 Task: Look for space in Morón, Argentina from 6th June, 2023 to 8th June, 2023 for 2 adults in price range Rs.7000 to Rs.12000. Place can be private room with 1  bedroom having 2 beds and 1 bathroom. Property type can be flat. Amenities needed are: wifi, heating, . Booking option can be shelf check-in. Required host language is English.
Action: Mouse moved to (398, 92)
Screenshot: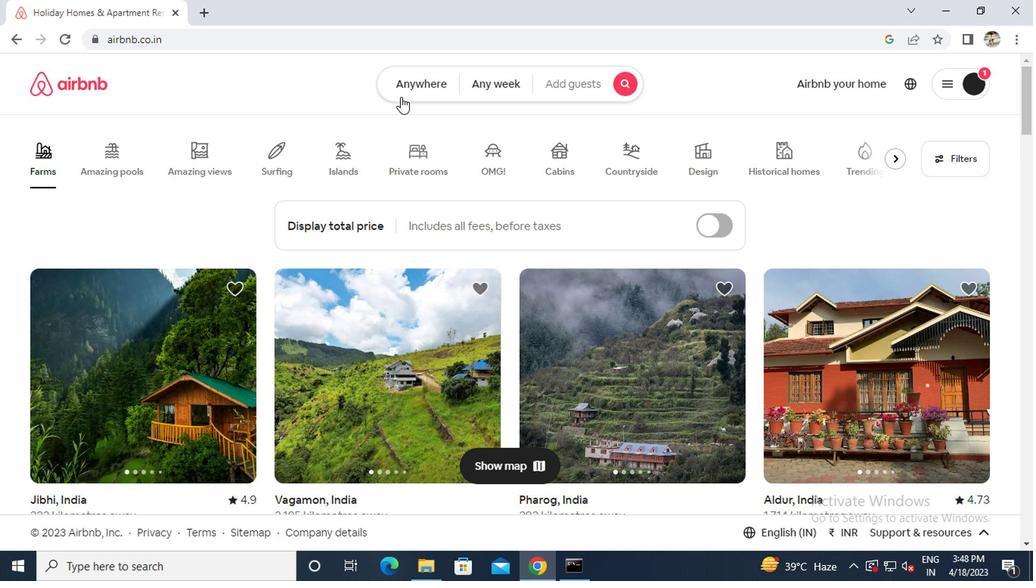 
Action: Mouse pressed left at (398, 92)
Screenshot: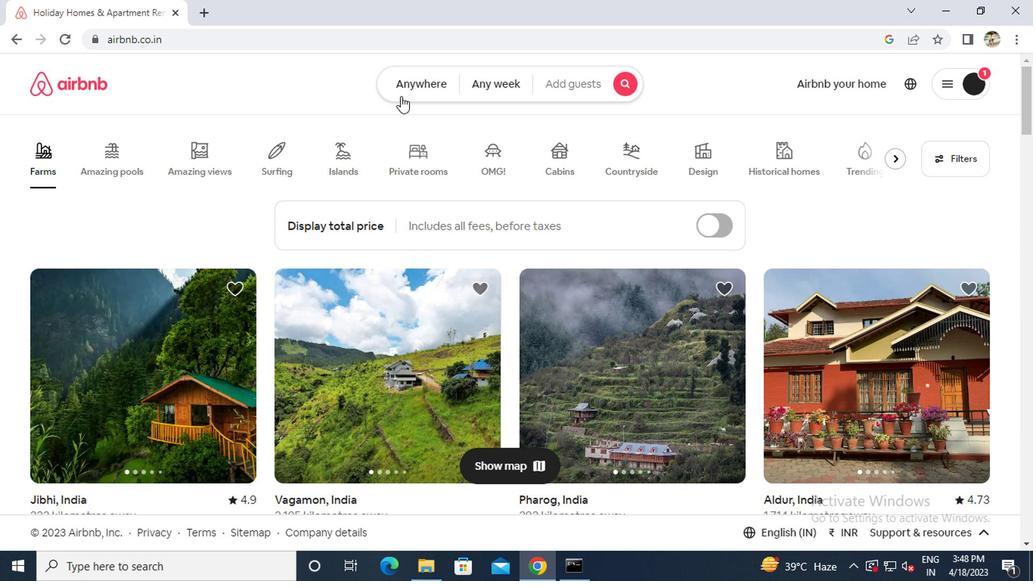 
Action: Mouse moved to (293, 143)
Screenshot: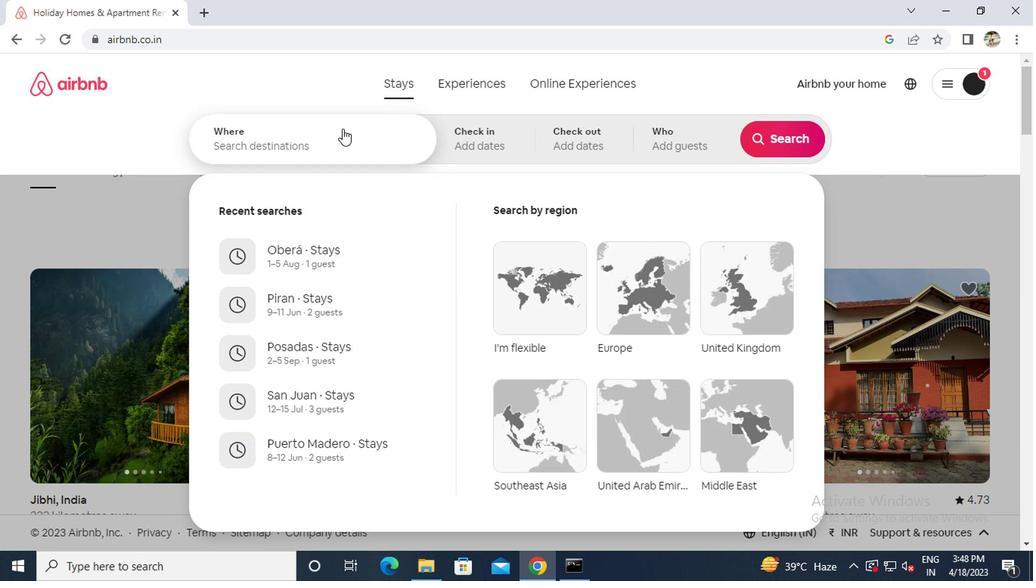 
Action: Mouse pressed left at (293, 143)
Screenshot: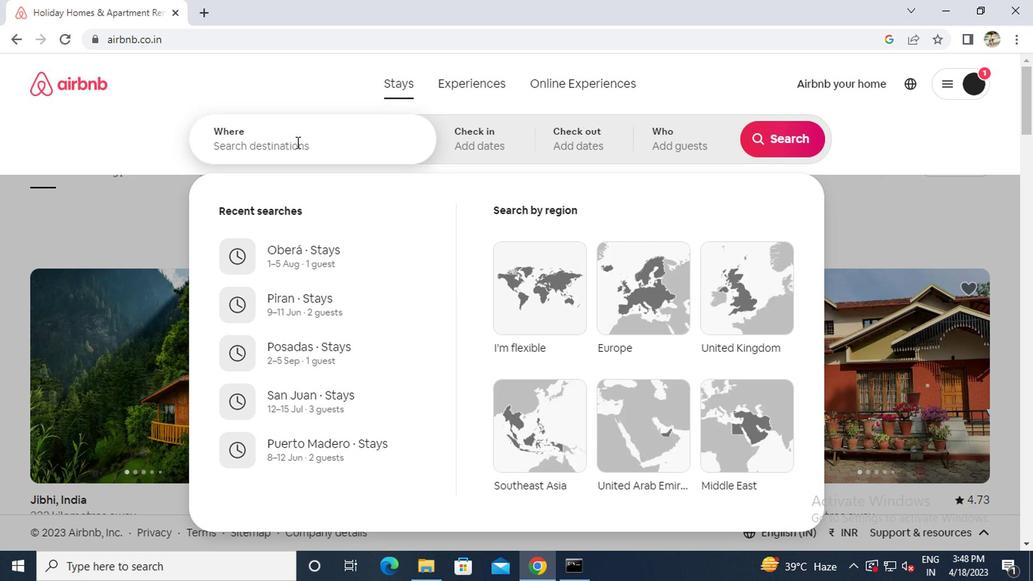 
Action: Key pressed m<Key.caps_lock>oron<Key.space>argentina
Screenshot: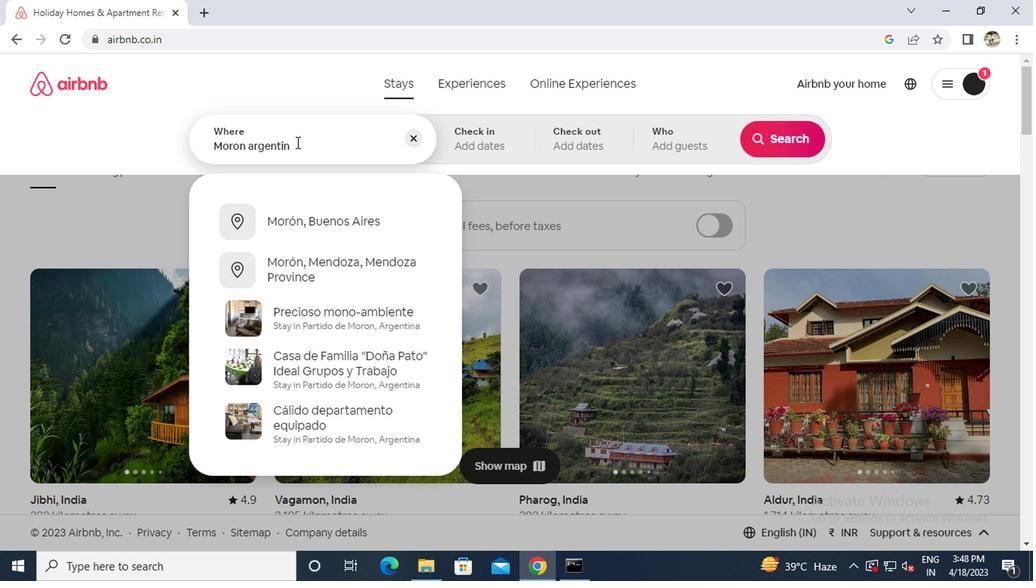 
Action: Mouse moved to (298, 224)
Screenshot: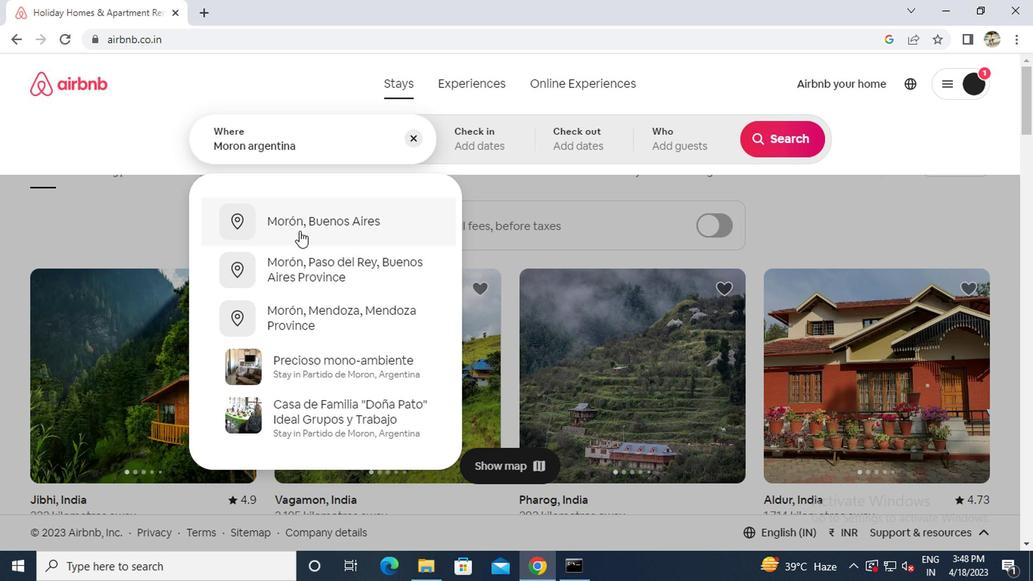 
Action: Mouse pressed left at (298, 224)
Screenshot: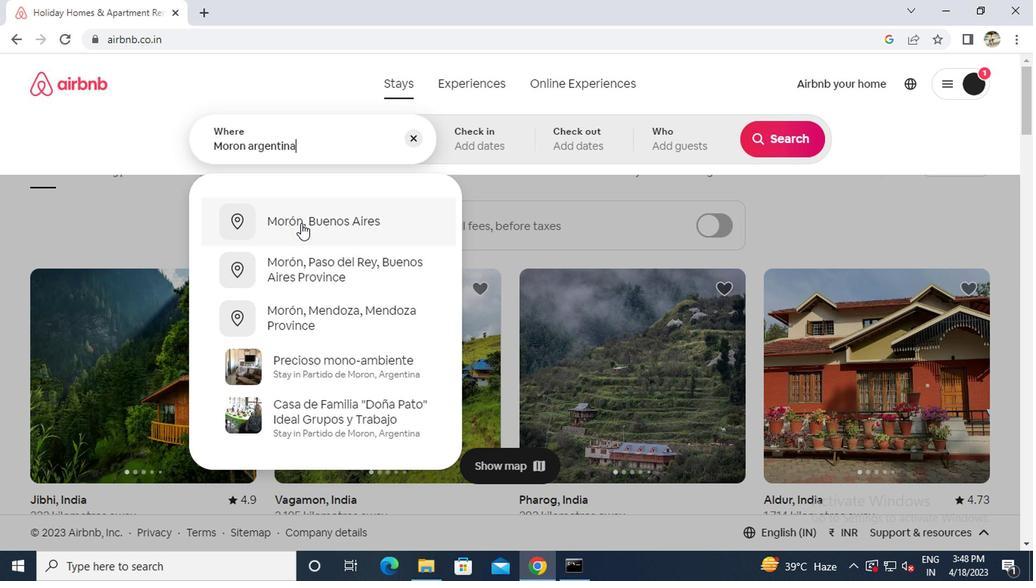 
Action: Mouse moved to (765, 261)
Screenshot: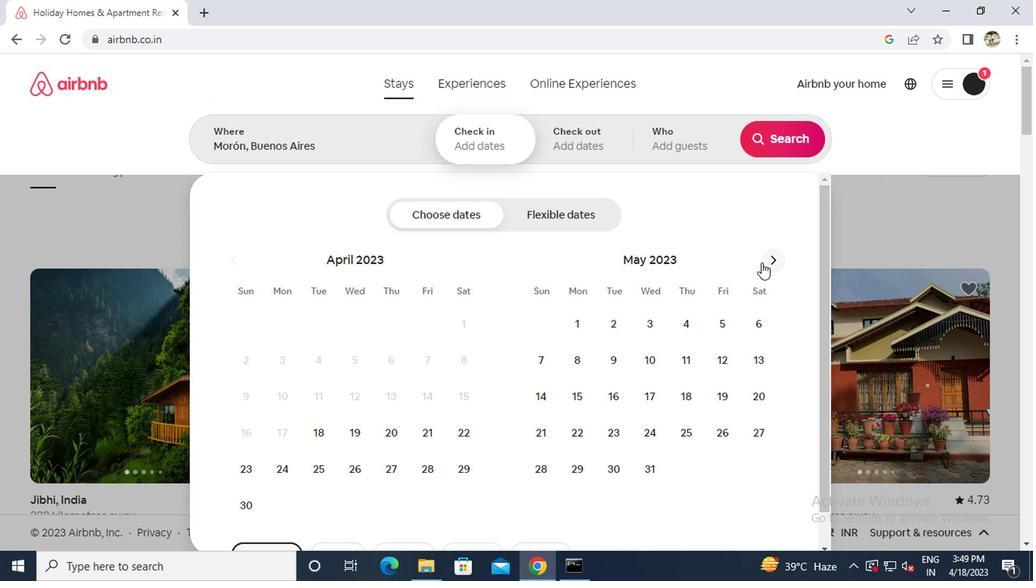 
Action: Mouse pressed left at (765, 261)
Screenshot: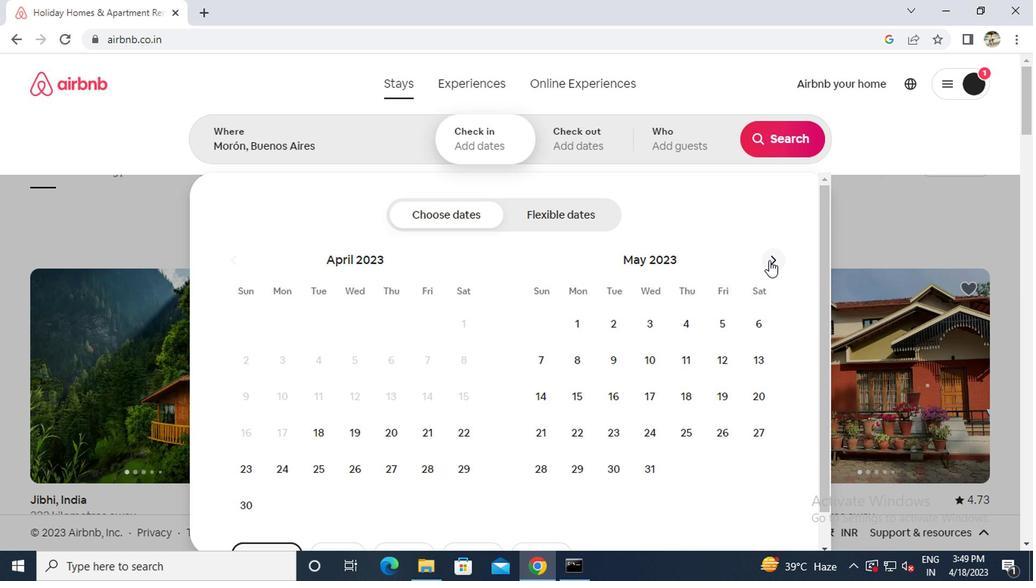 
Action: Mouse moved to (616, 366)
Screenshot: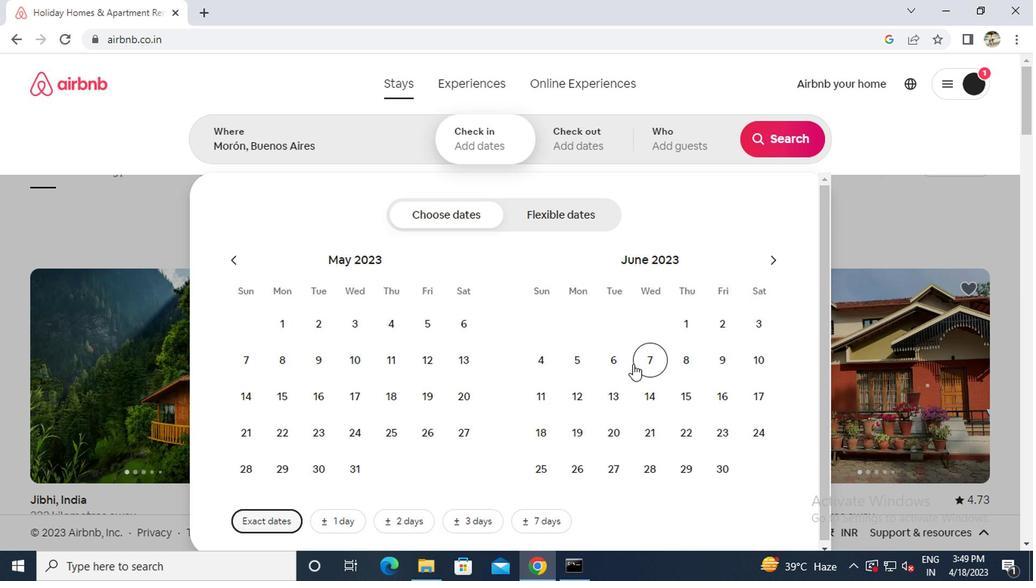 
Action: Mouse pressed left at (616, 366)
Screenshot: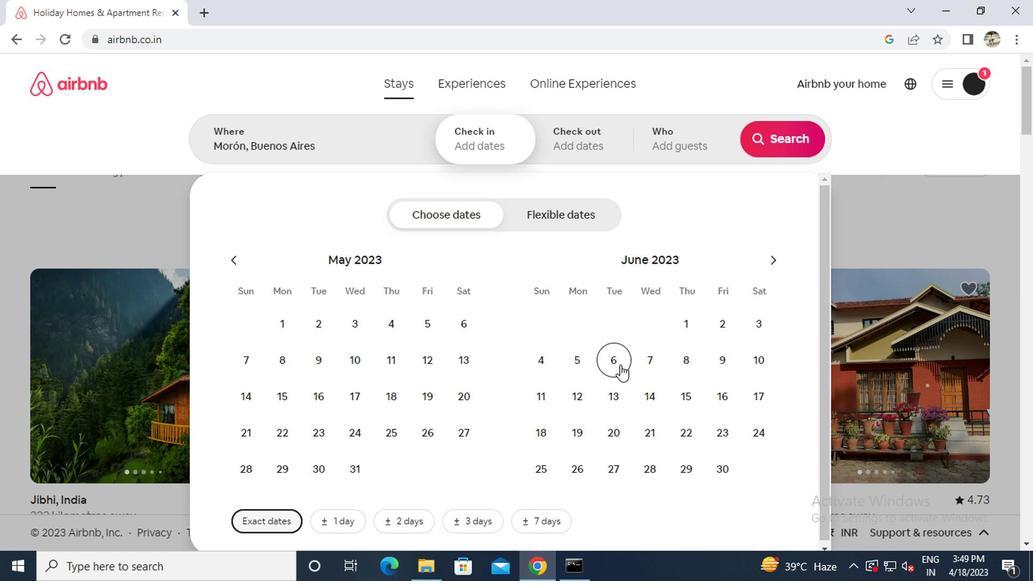 
Action: Mouse moved to (686, 368)
Screenshot: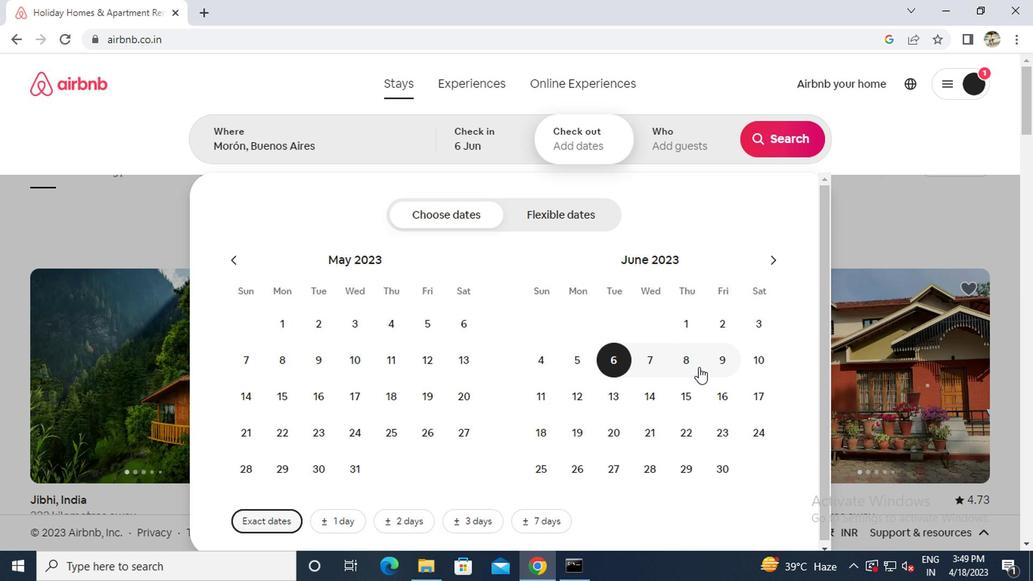 
Action: Mouse pressed left at (686, 368)
Screenshot: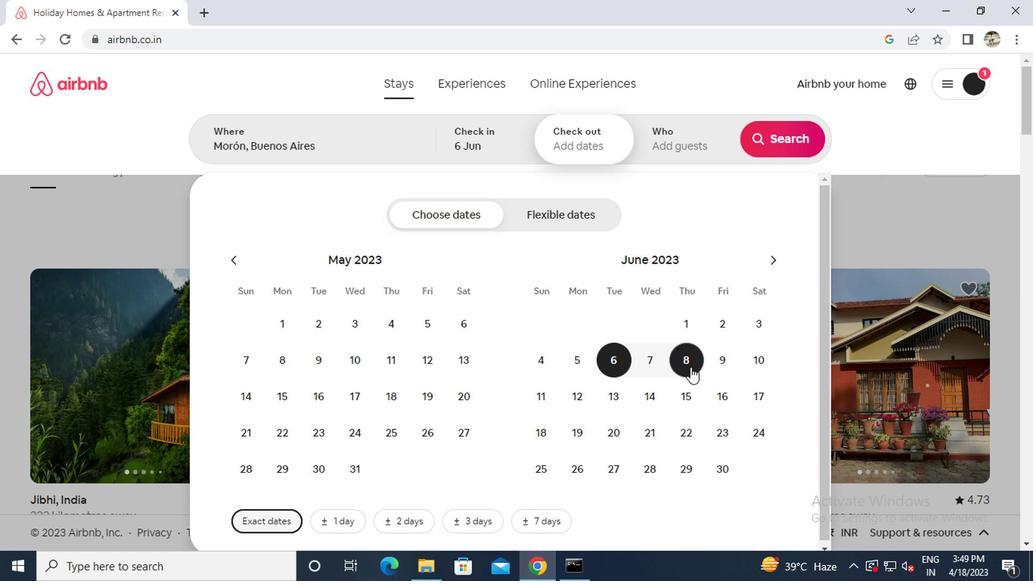 
Action: Mouse moved to (703, 132)
Screenshot: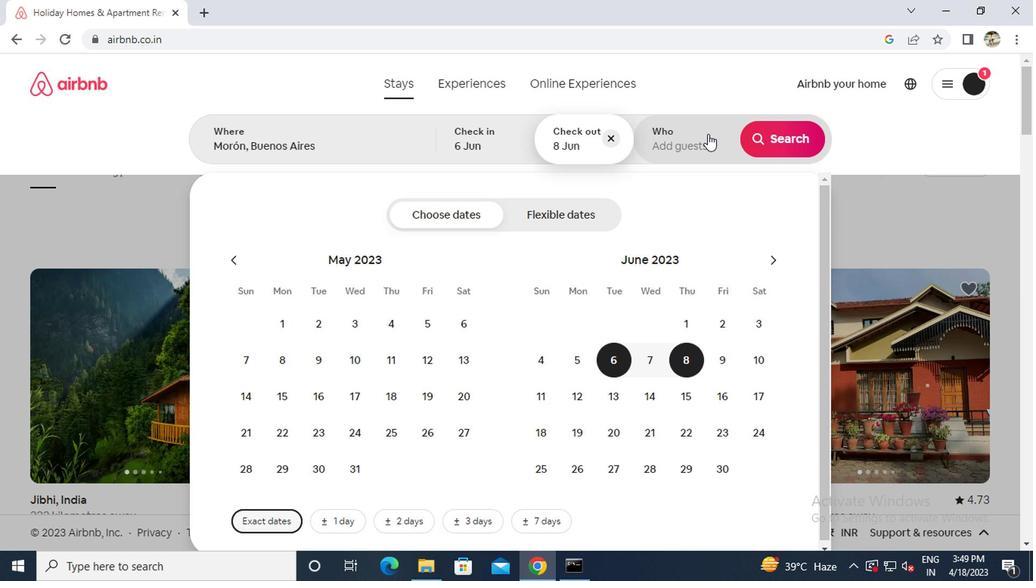 
Action: Mouse pressed left at (703, 132)
Screenshot: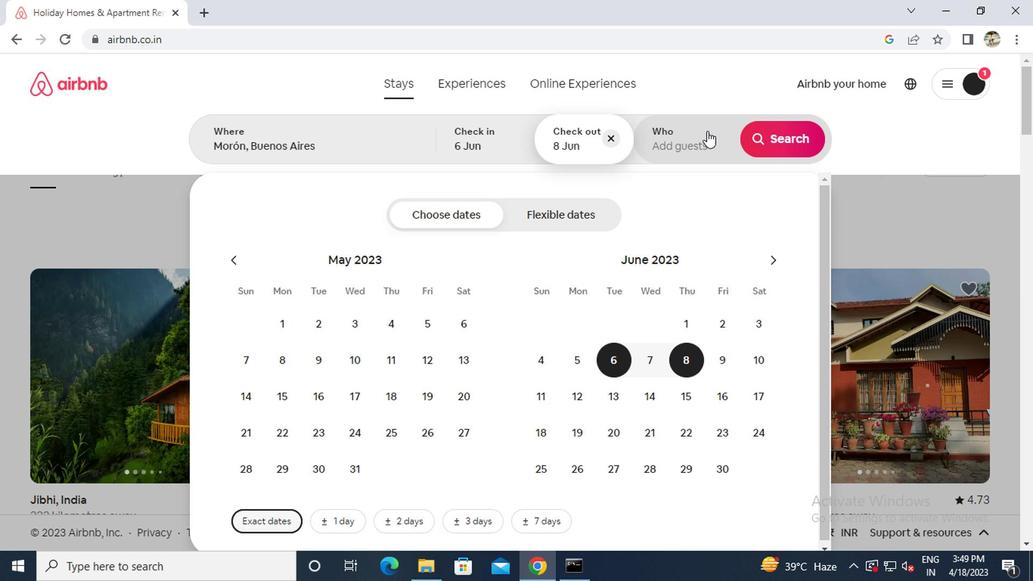 
Action: Mouse moved to (780, 220)
Screenshot: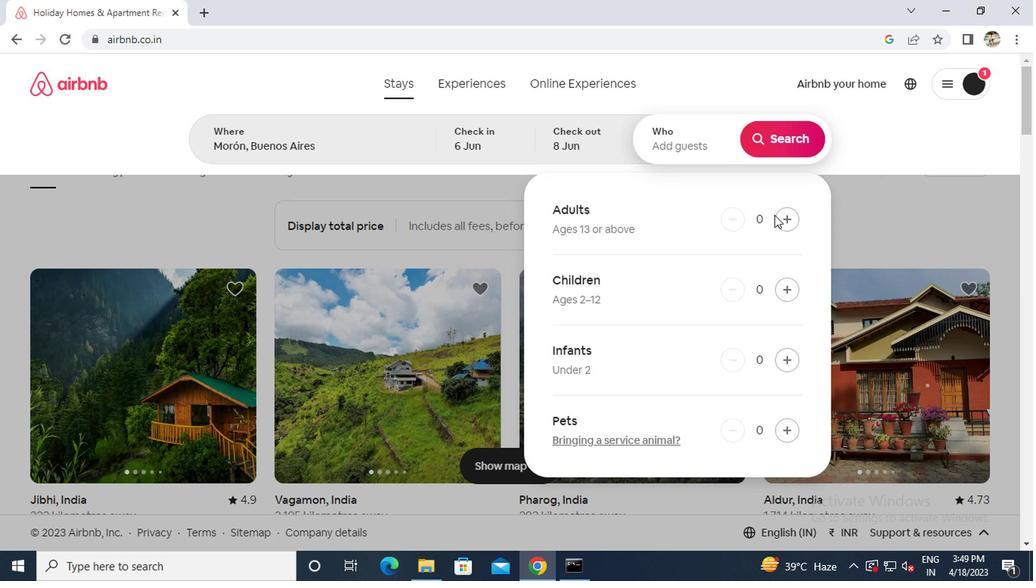 
Action: Mouse pressed left at (780, 220)
Screenshot: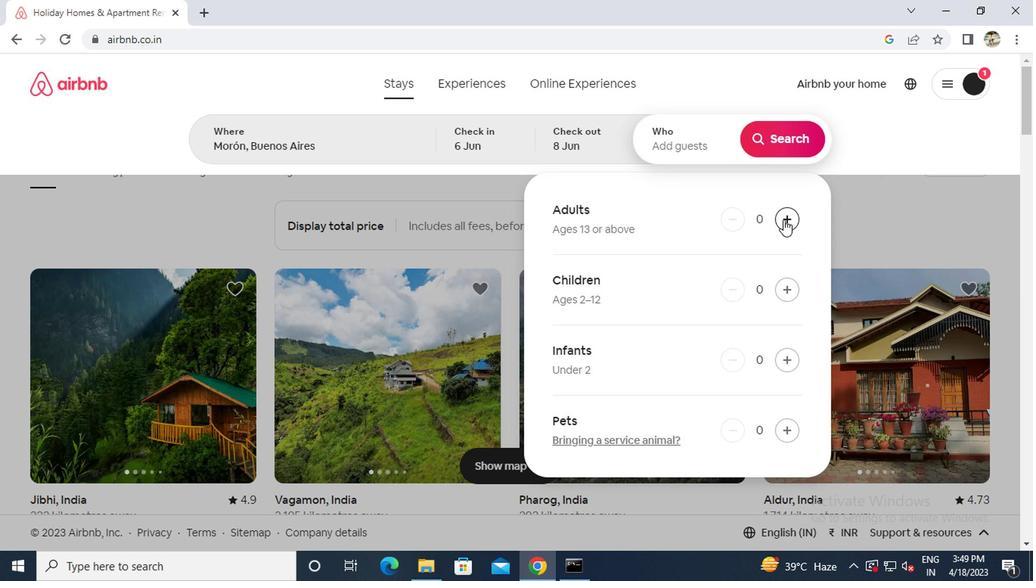 
Action: Mouse pressed left at (780, 220)
Screenshot: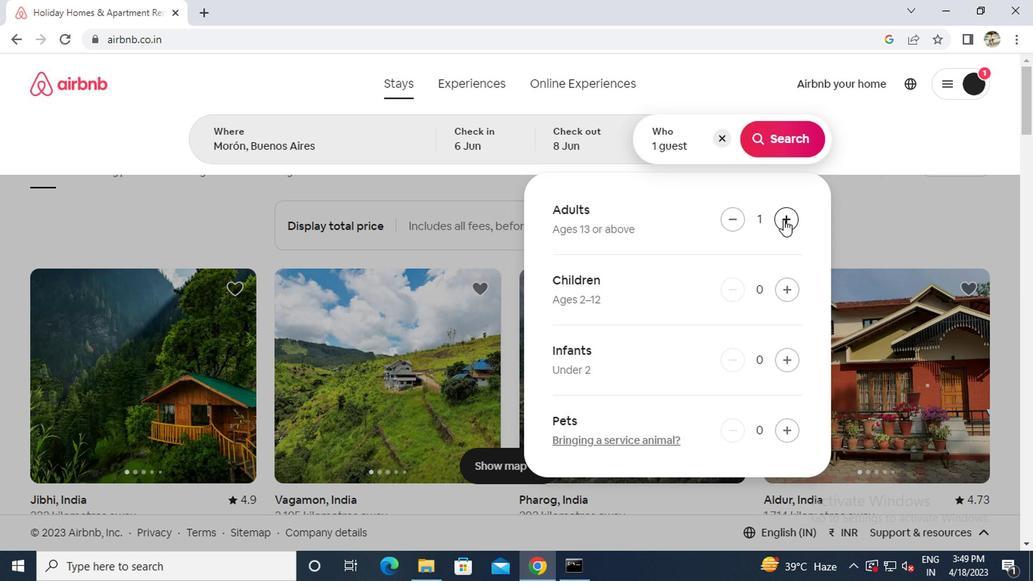 
Action: Mouse moved to (763, 143)
Screenshot: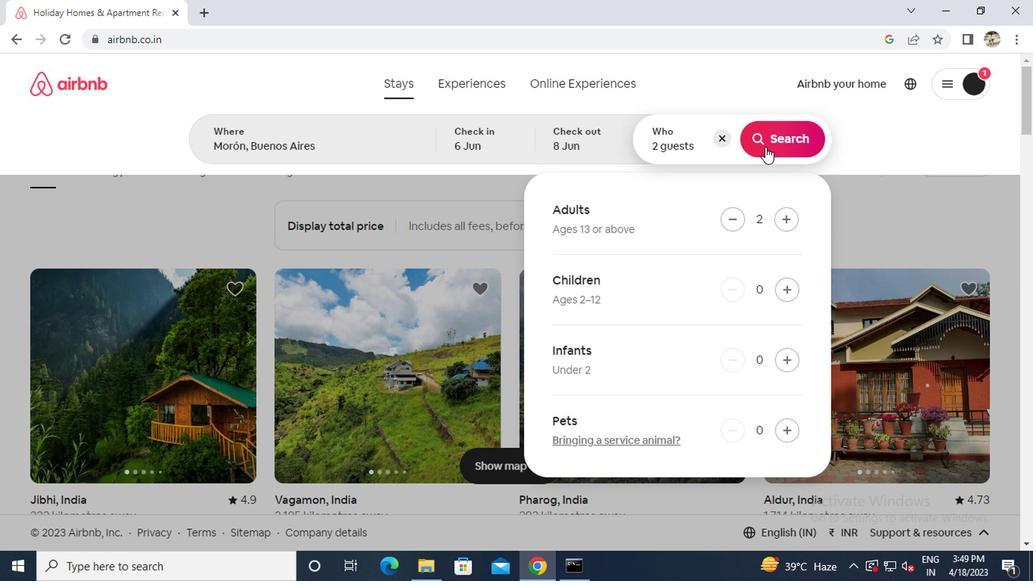 
Action: Mouse pressed left at (763, 143)
Screenshot: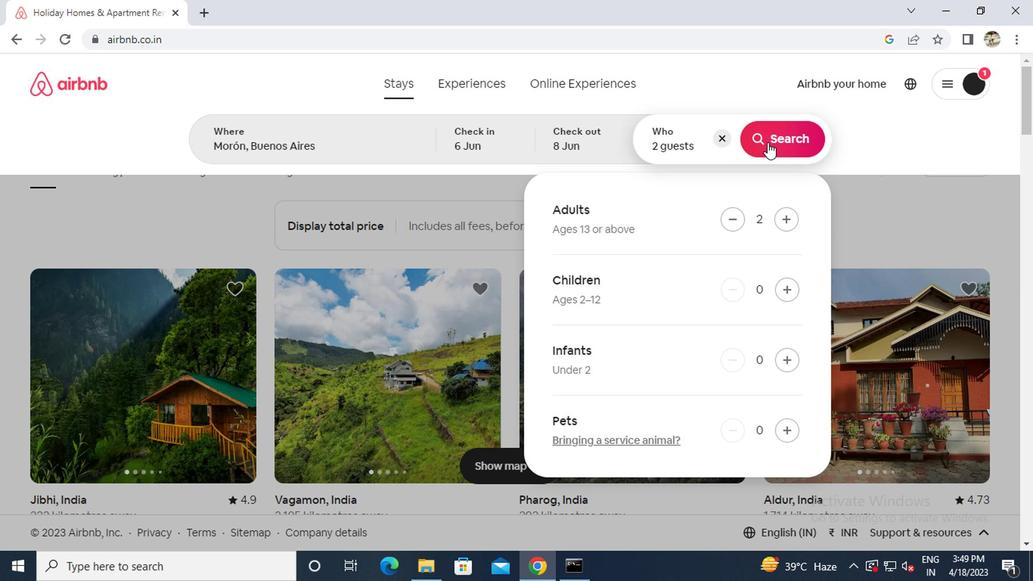 
Action: Mouse moved to (970, 157)
Screenshot: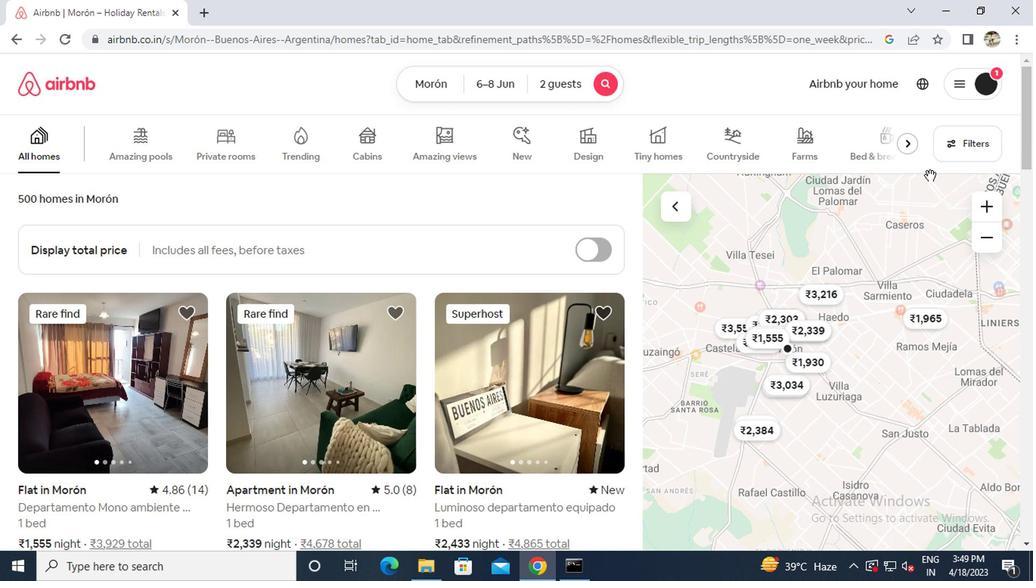 
Action: Mouse pressed left at (970, 157)
Screenshot: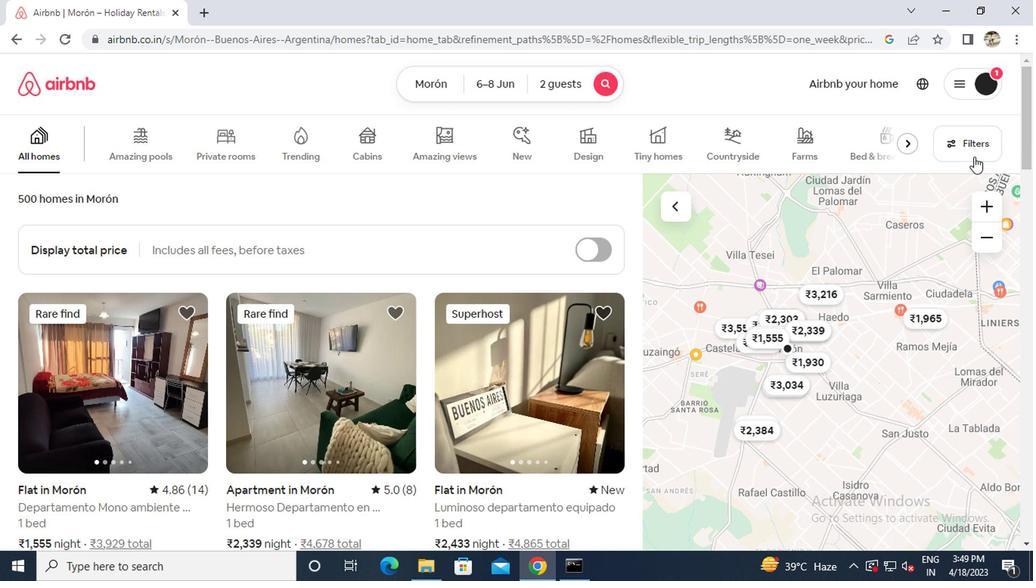 
Action: Mouse moved to (375, 342)
Screenshot: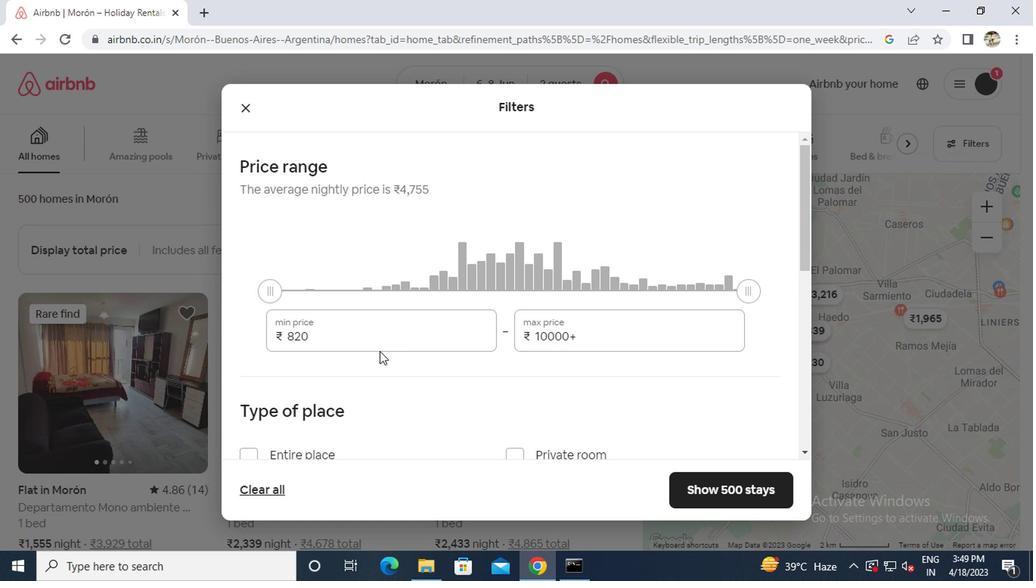 
Action: Mouse pressed left at (375, 342)
Screenshot: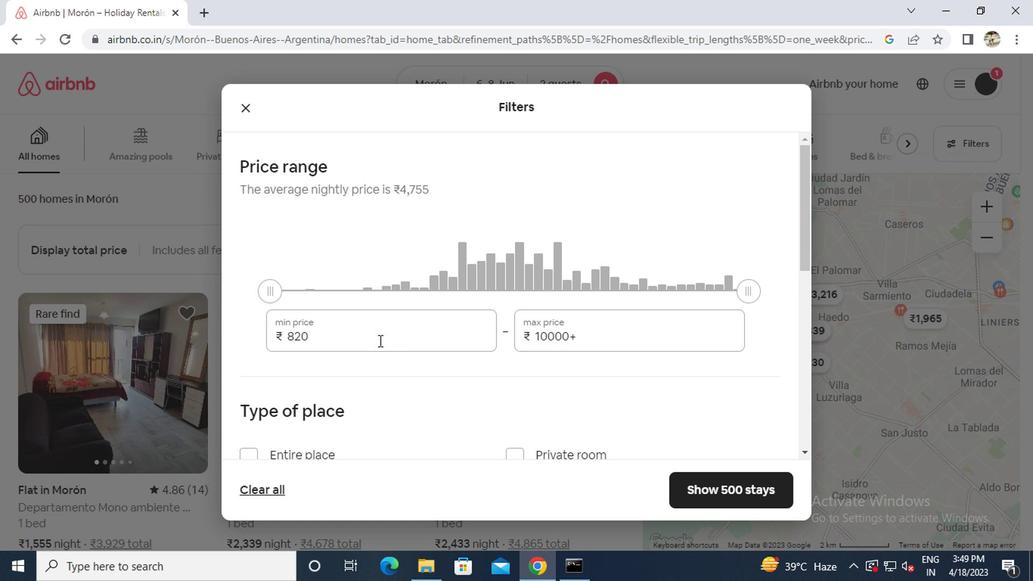 
Action: Mouse moved to (375, 341)
Screenshot: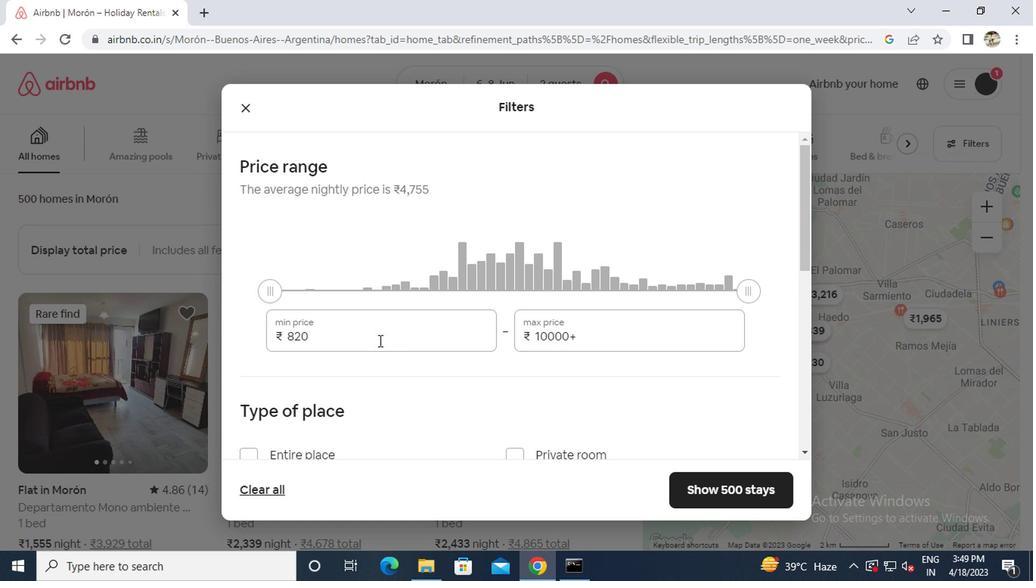 
Action: Key pressed ctrl+A7000
Screenshot: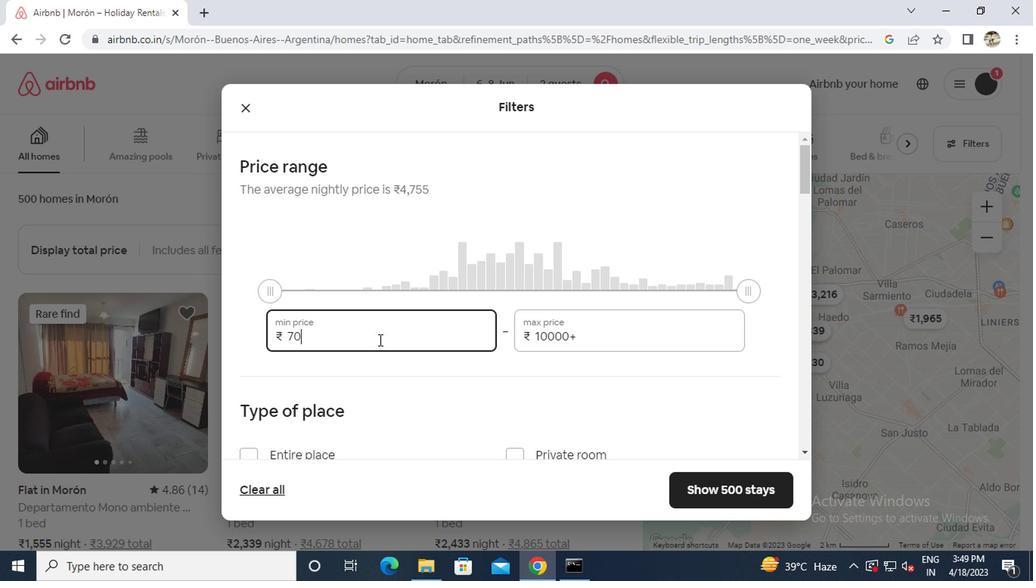 
Action: Mouse moved to (562, 342)
Screenshot: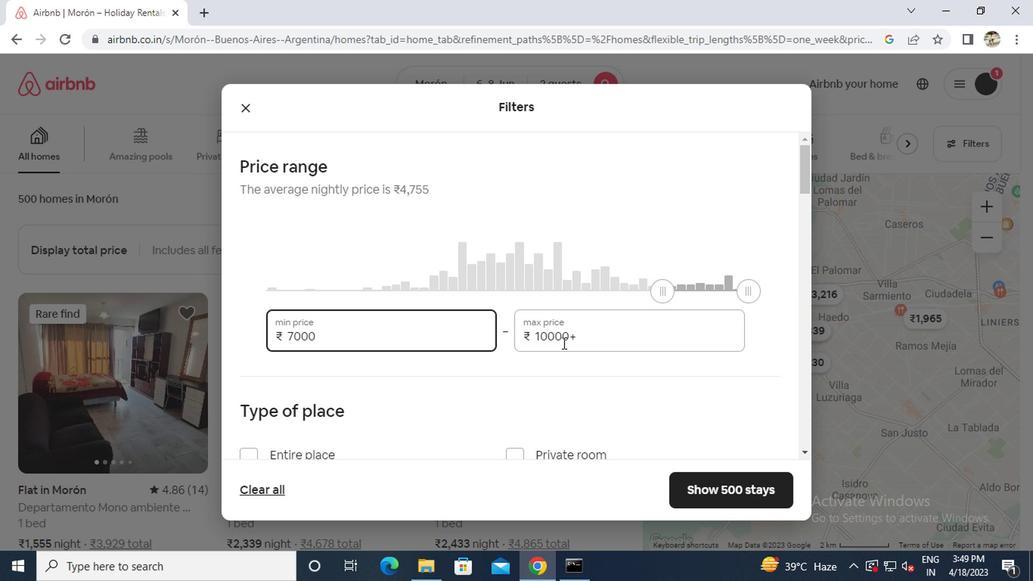 
Action: Mouse pressed left at (562, 342)
Screenshot: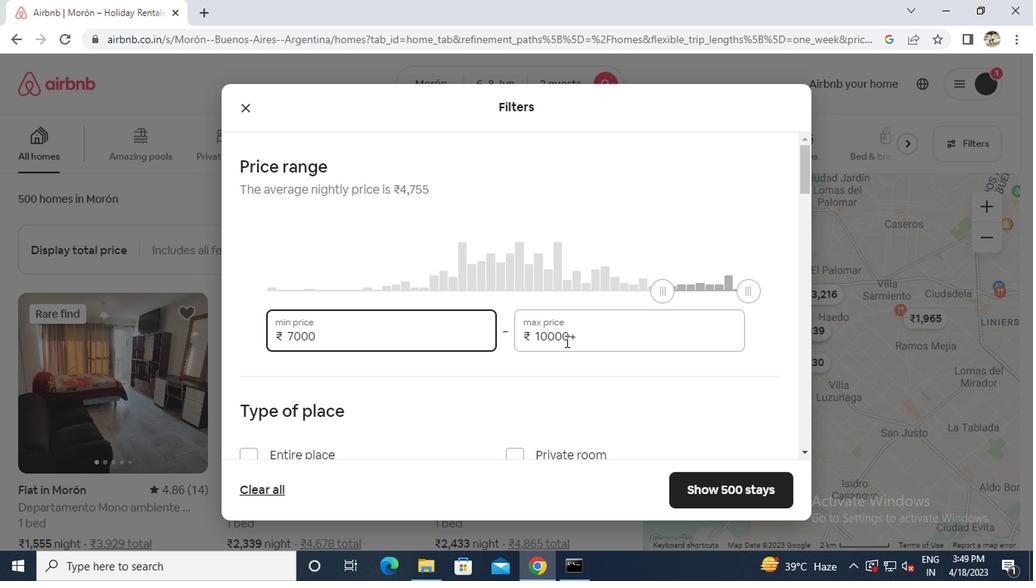 
Action: Key pressed ctrl+A12000
Screenshot: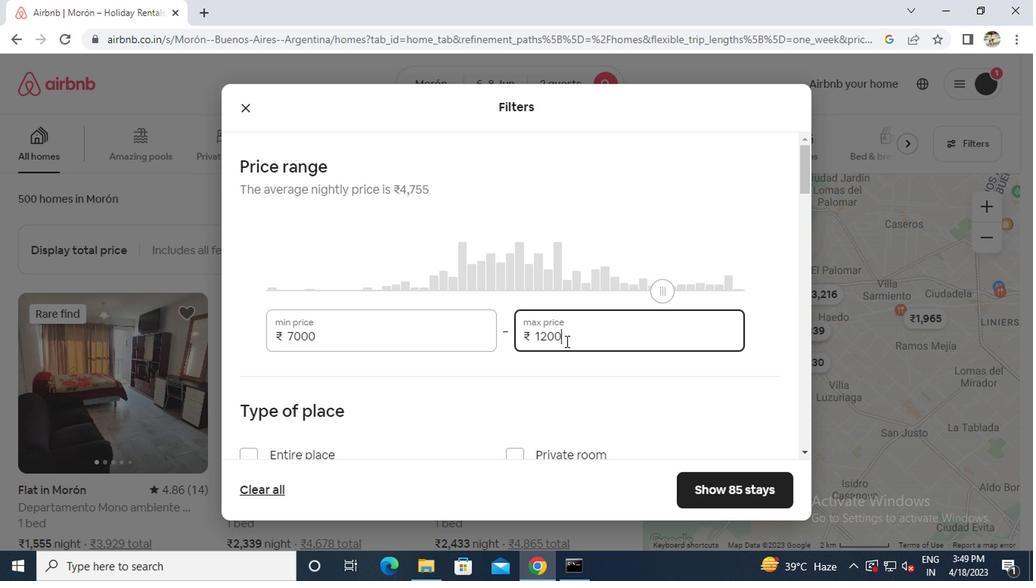 
Action: Mouse moved to (493, 362)
Screenshot: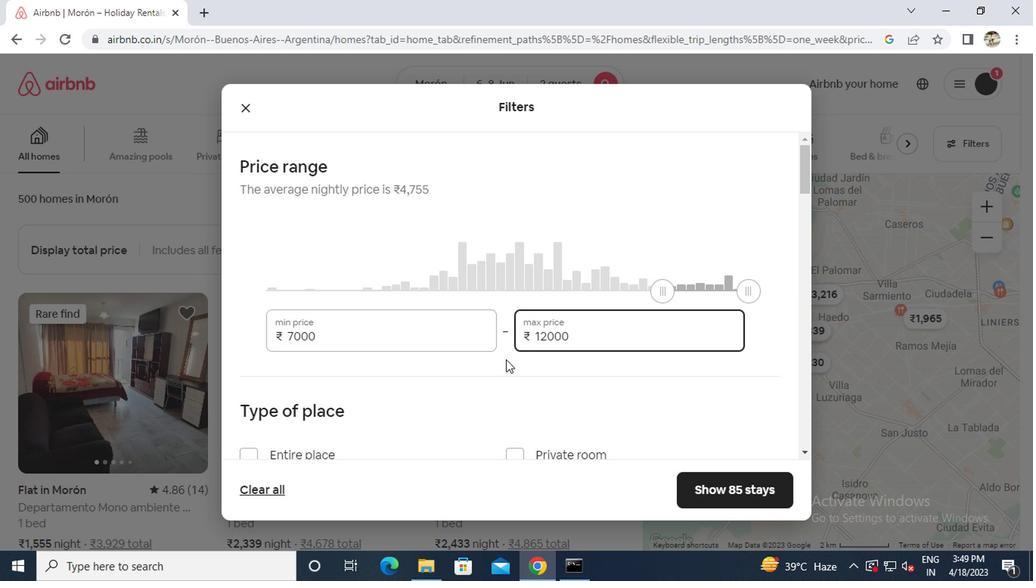 
Action: Mouse scrolled (493, 361) with delta (0, -1)
Screenshot: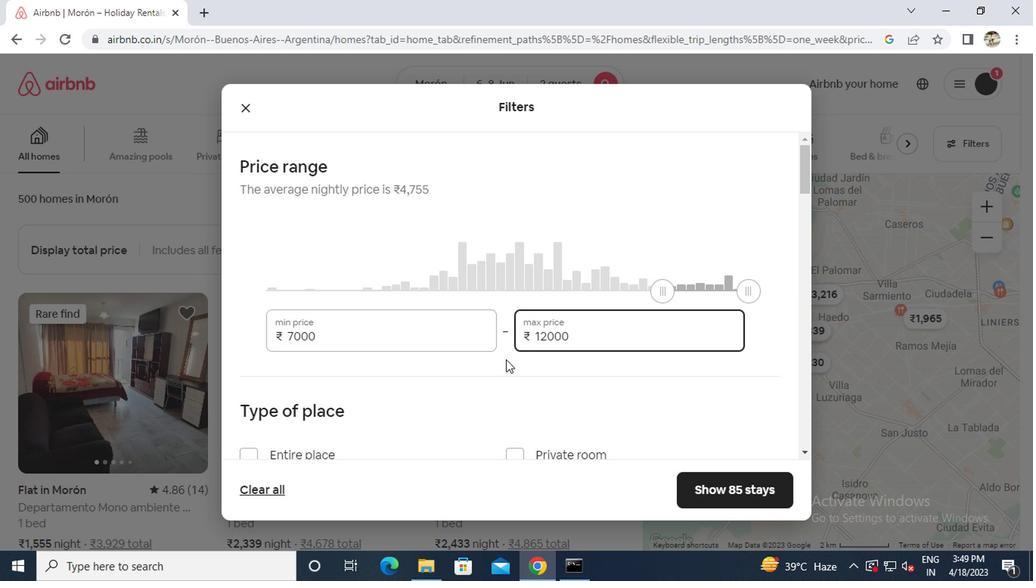 
Action: Mouse moved to (480, 365)
Screenshot: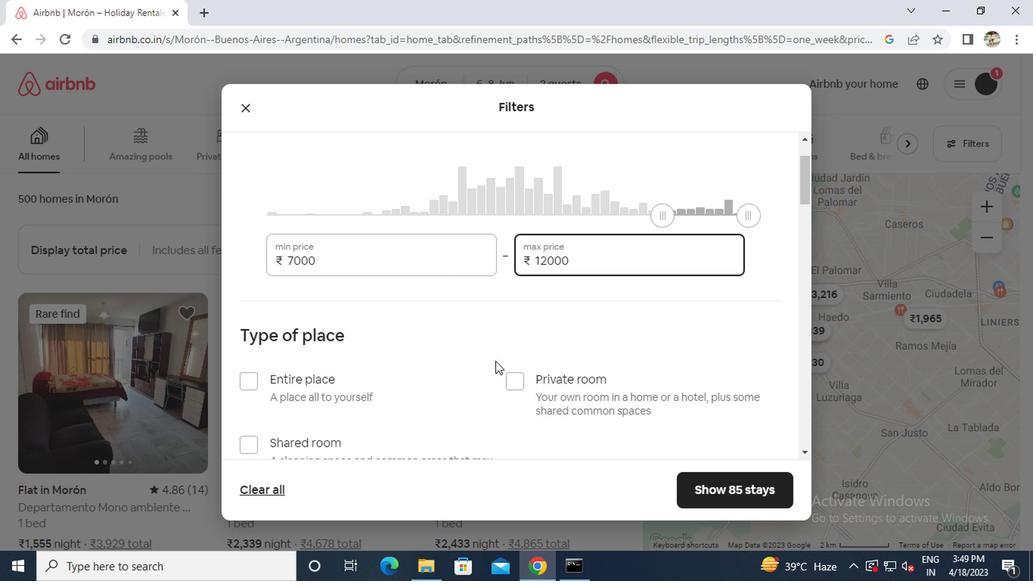 
Action: Mouse scrolled (480, 363) with delta (0, -1)
Screenshot: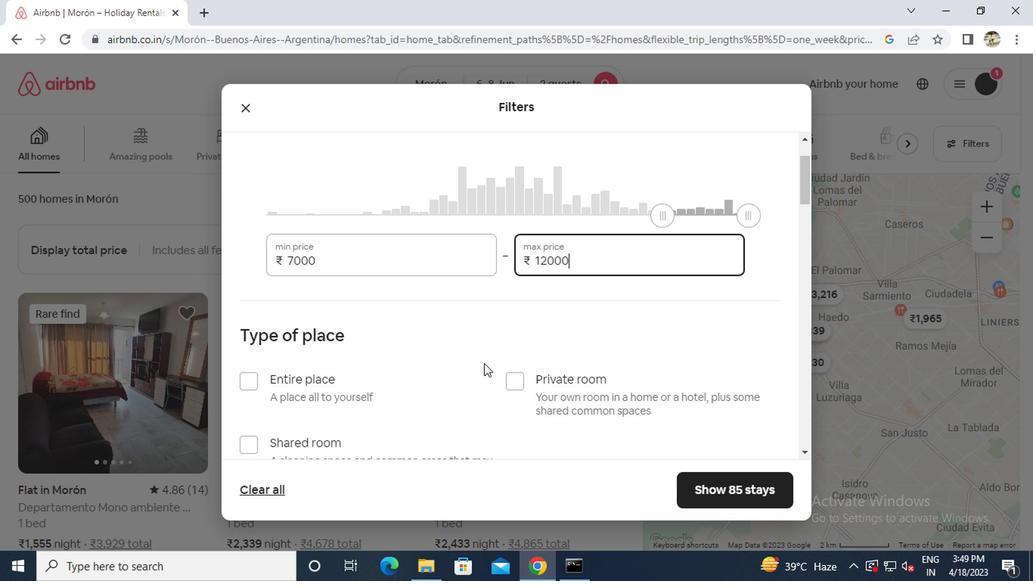 
Action: Mouse moved to (510, 318)
Screenshot: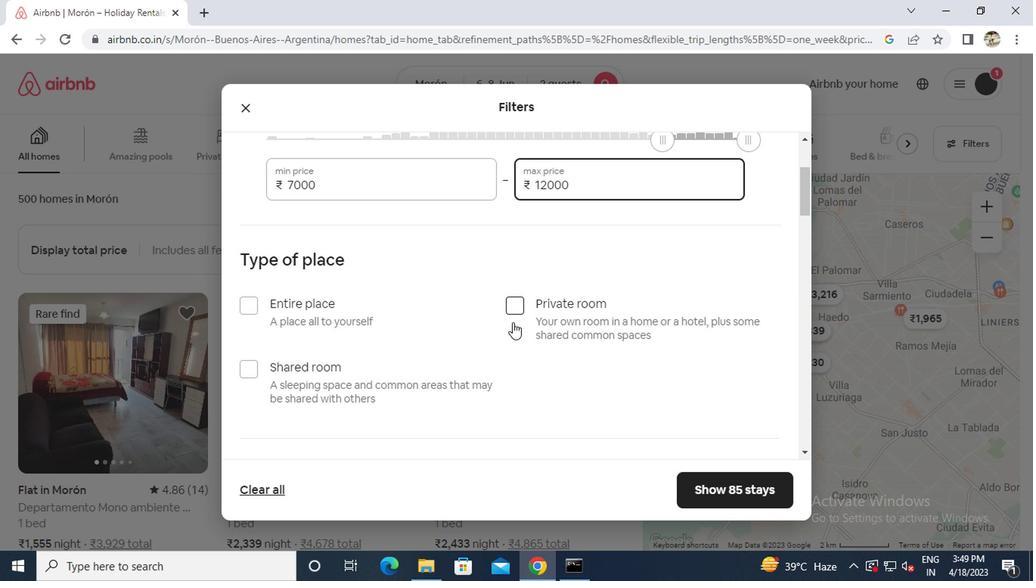 
Action: Mouse pressed left at (510, 318)
Screenshot: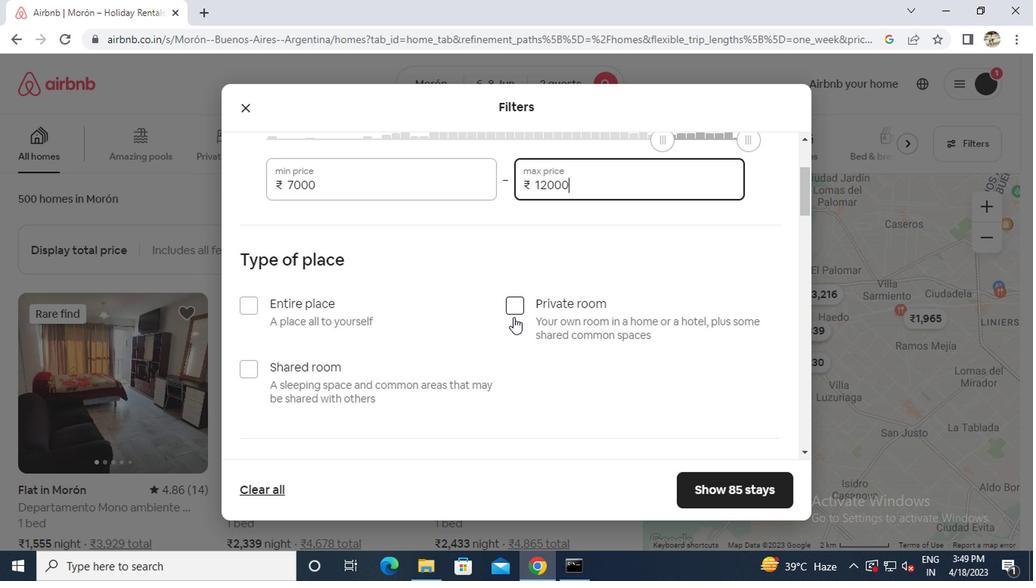 
Action: Mouse scrolled (510, 317) with delta (0, -1)
Screenshot: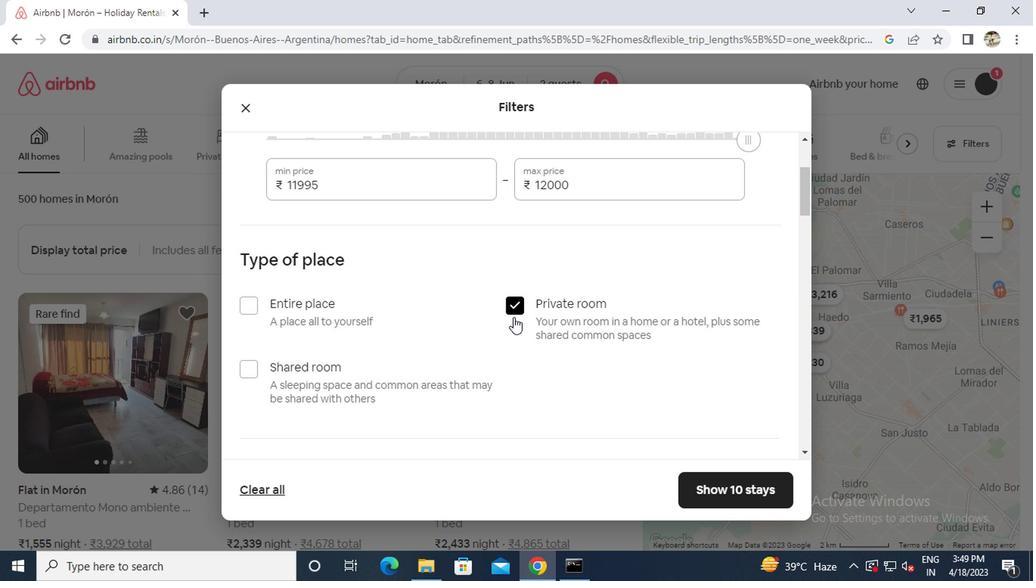 
Action: Mouse scrolled (510, 317) with delta (0, -1)
Screenshot: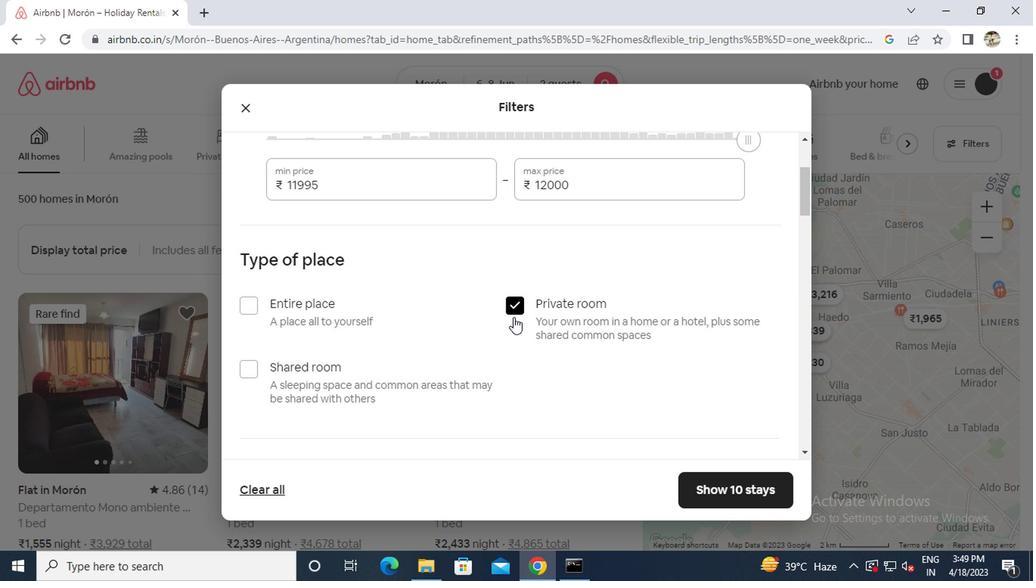 
Action: Mouse moved to (341, 406)
Screenshot: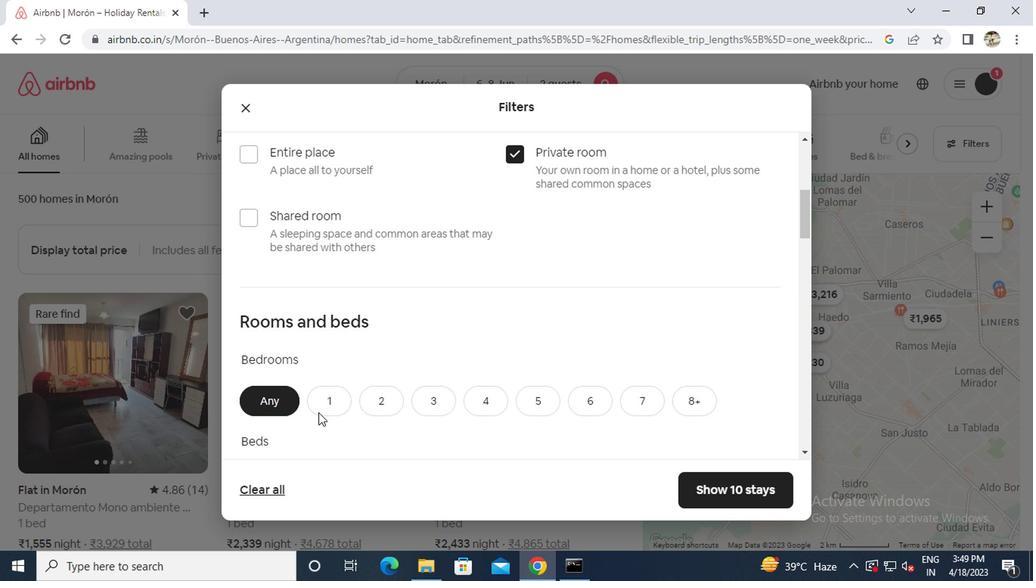 
Action: Mouse pressed left at (341, 406)
Screenshot: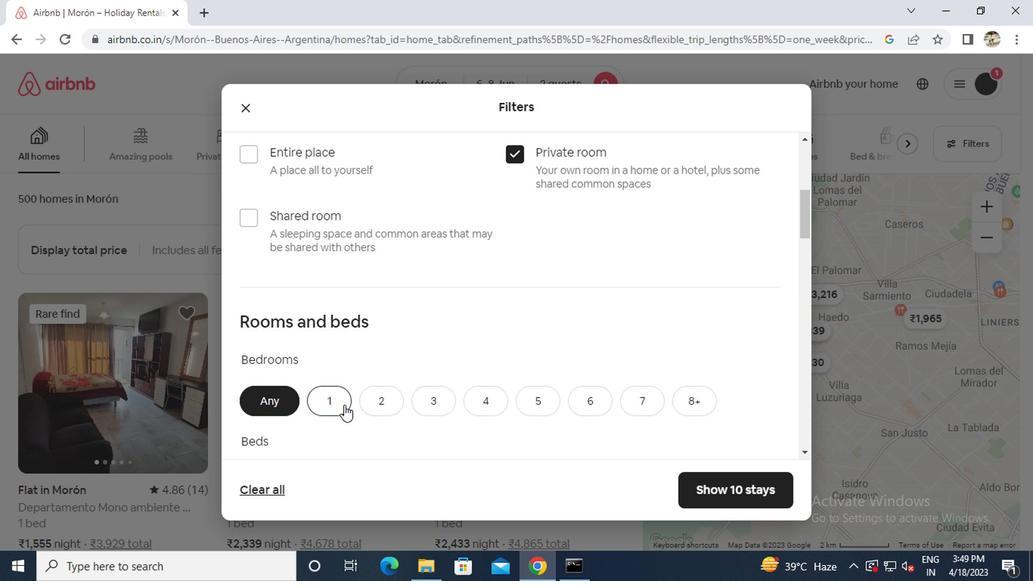 
Action: Mouse scrolled (341, 405) with delta (0, 0)
Screenshot: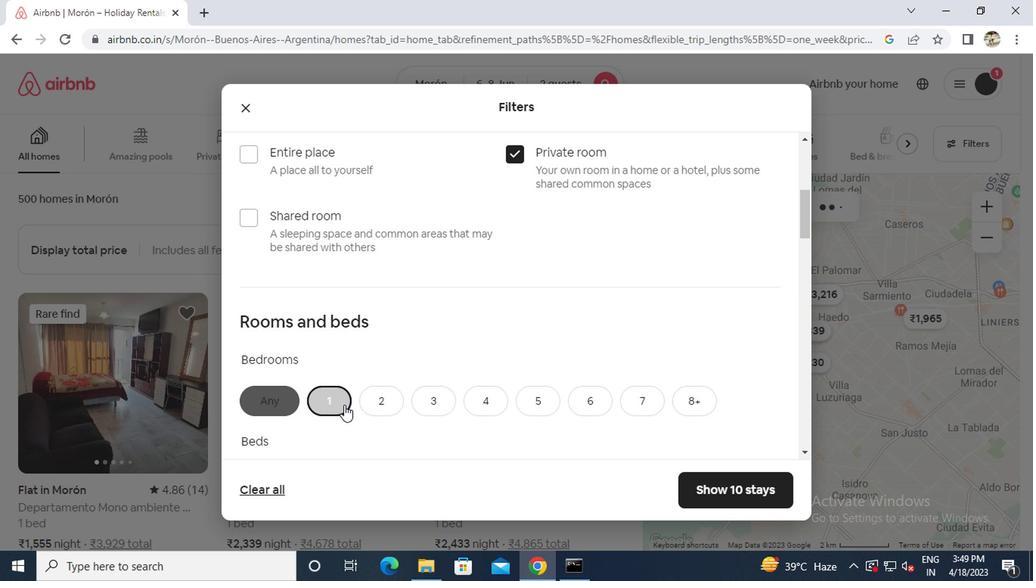 
Action: Mouse scrolled (341, 405) with delta (0, 0)
Screenshot: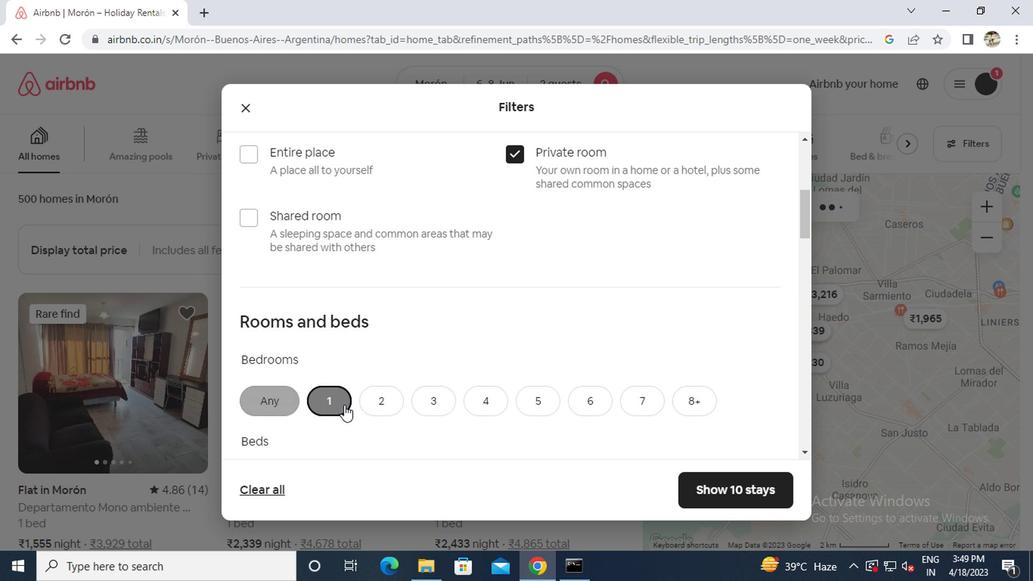 
Action: Mouse moved to (333, 341)
Screenshot: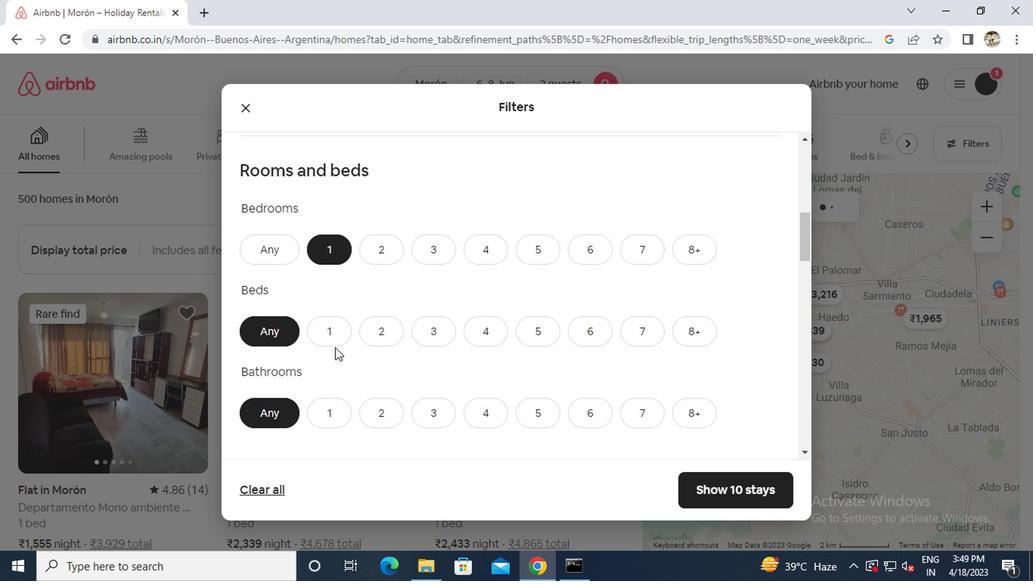 
Action: Mouse pressed left at (333, 341)
Screenshot: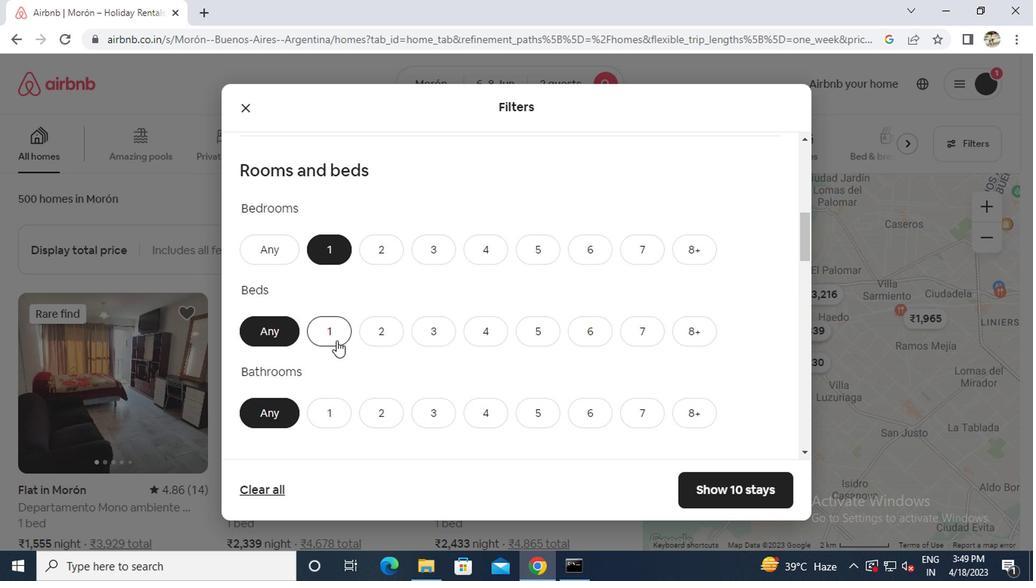 
Action: Mouse moved to (330, 412)
Screenshot: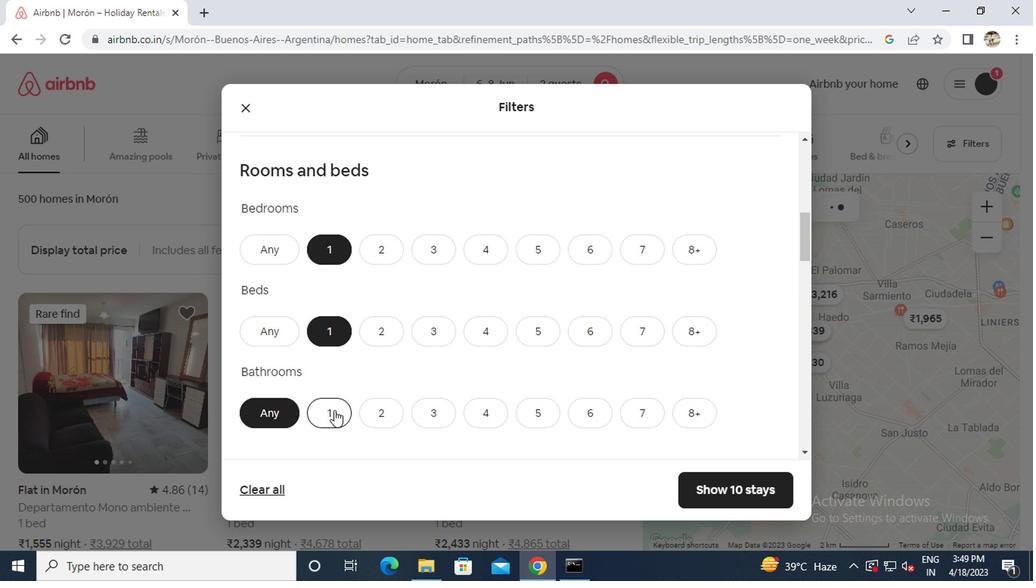 
Action: Mouse pressed left at (330, 412)
Screenshot: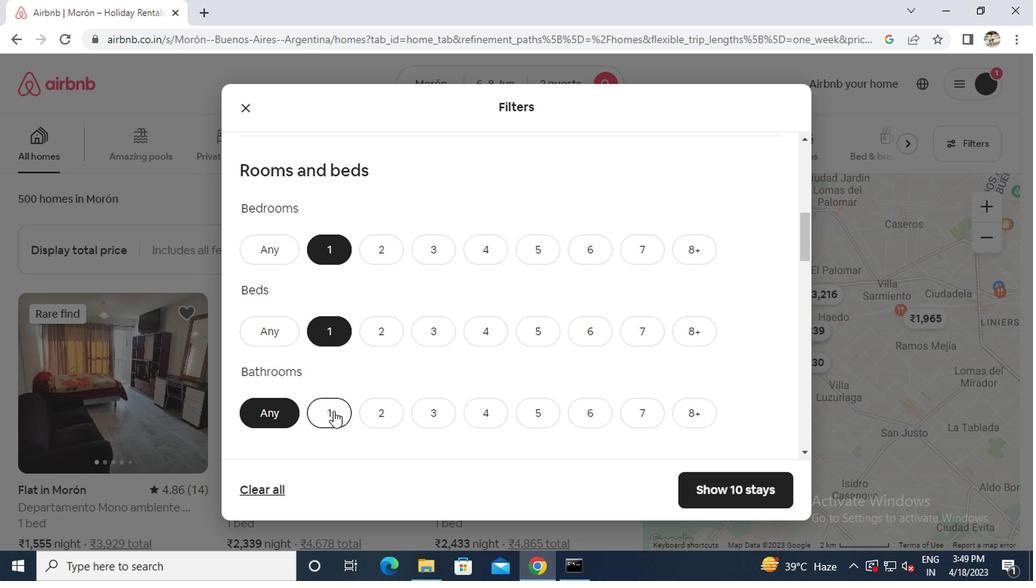 
Action: Mouse scrolled (330, 411) with delta (0, 0)
Screenshot: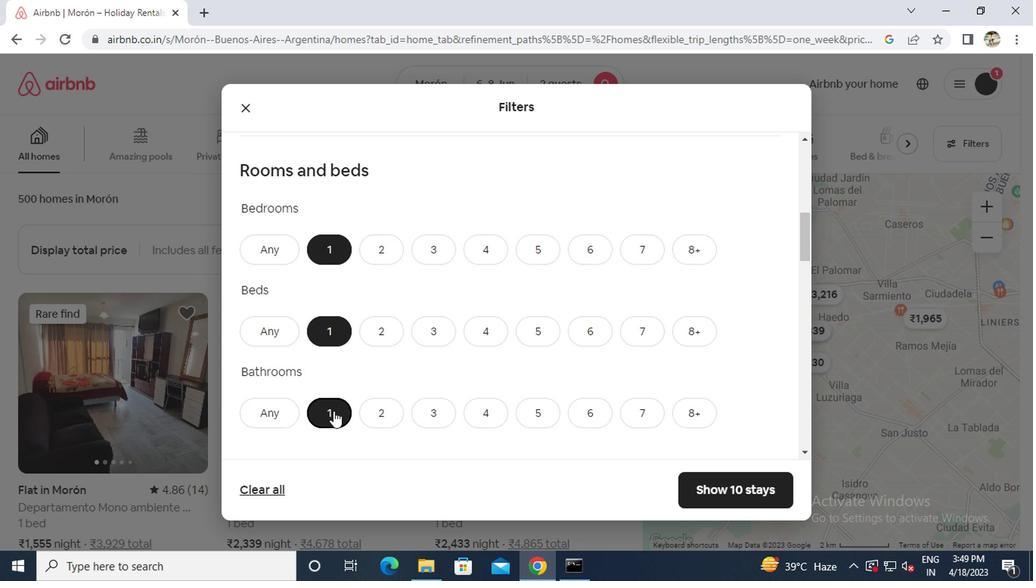 
Action: Mouse scrolled (330, 411) with delta (0, 0)
Screenshot: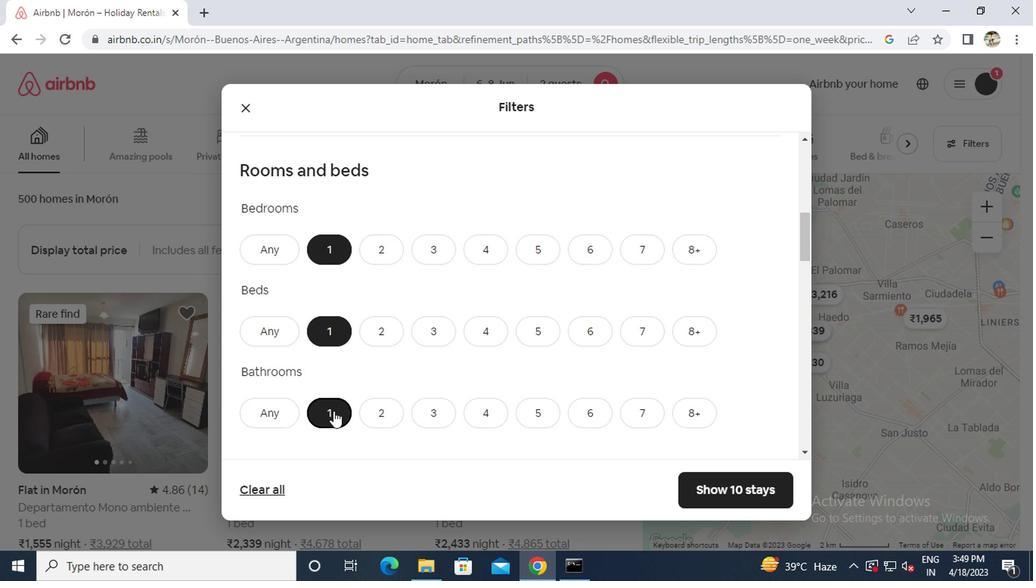 
Action: Mouse moved to (425, 431)
Screenshot: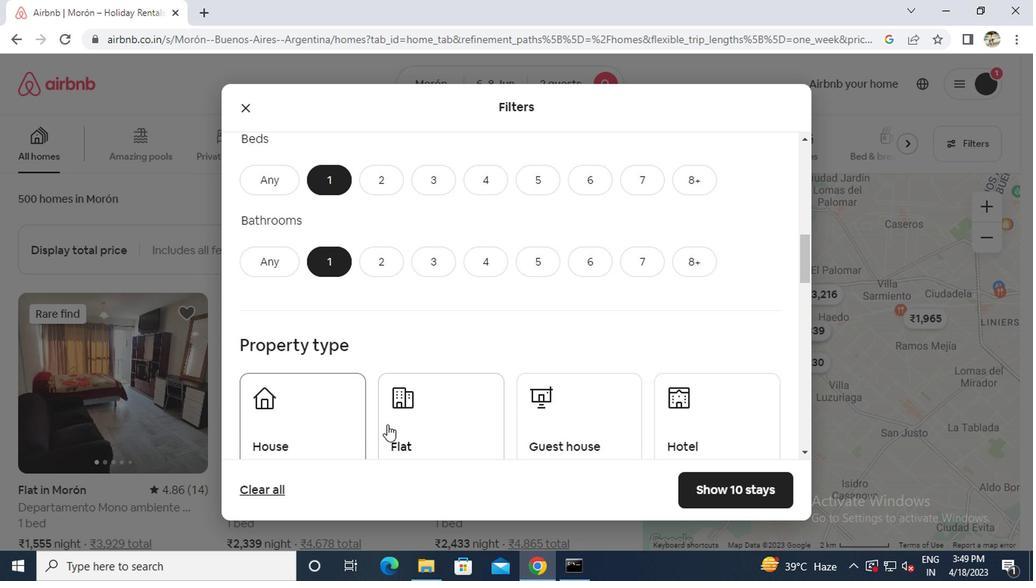 
Action: Mouse pressed left at (425, 431)
Screenshot: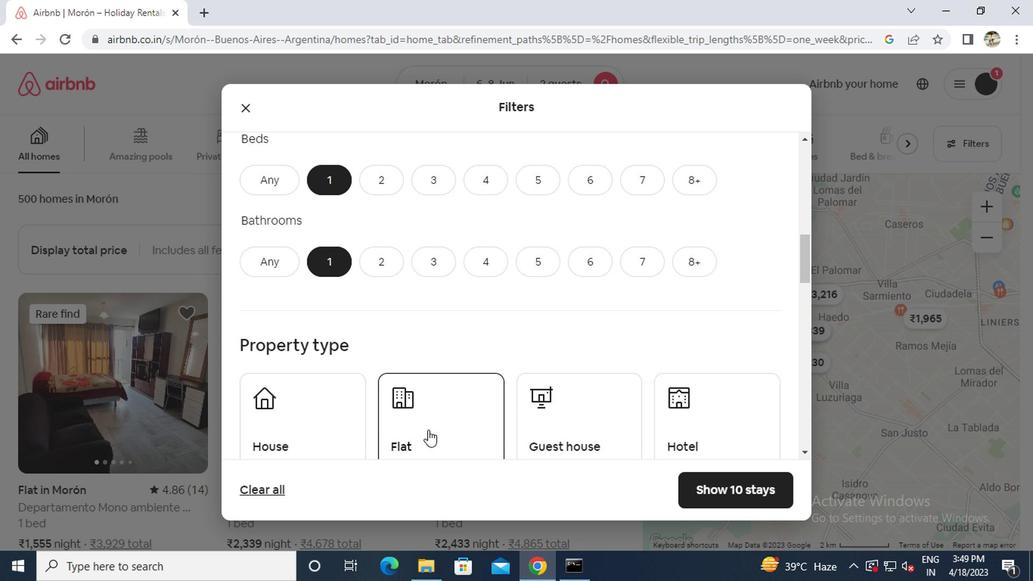 
Action: Mouse scrolled (425, 430) with delta (0, -1)
Screenshot: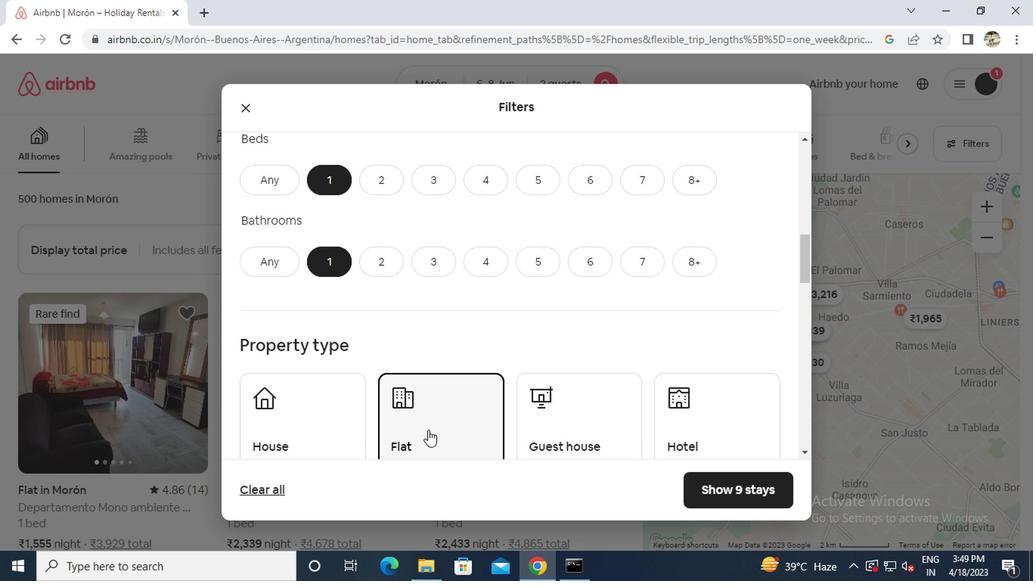 
Action: Mouse scrolled (425, 430) with delta (0, -1)
Screenshot: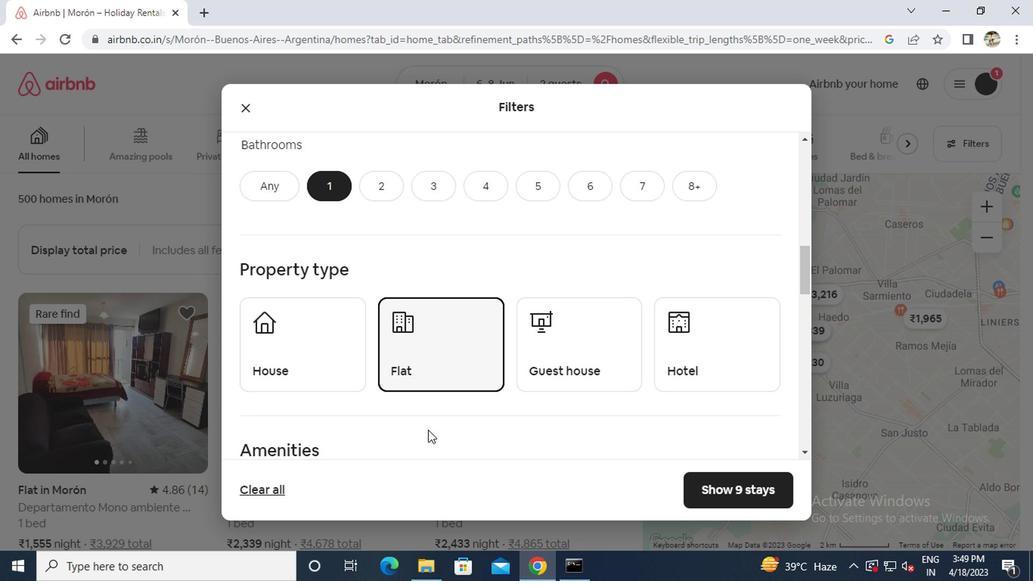 
Action: Mouse scrolled (425, 430) with delta (0, -1)
Screenshot: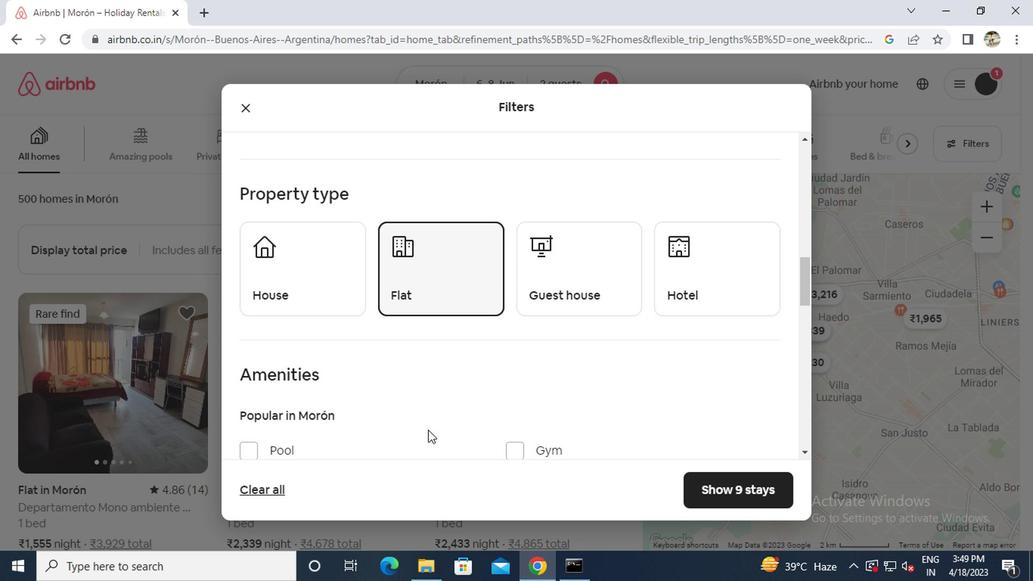 
Action: Mouse scrolled (425, 430) with delta (0, -1)
Screenshot: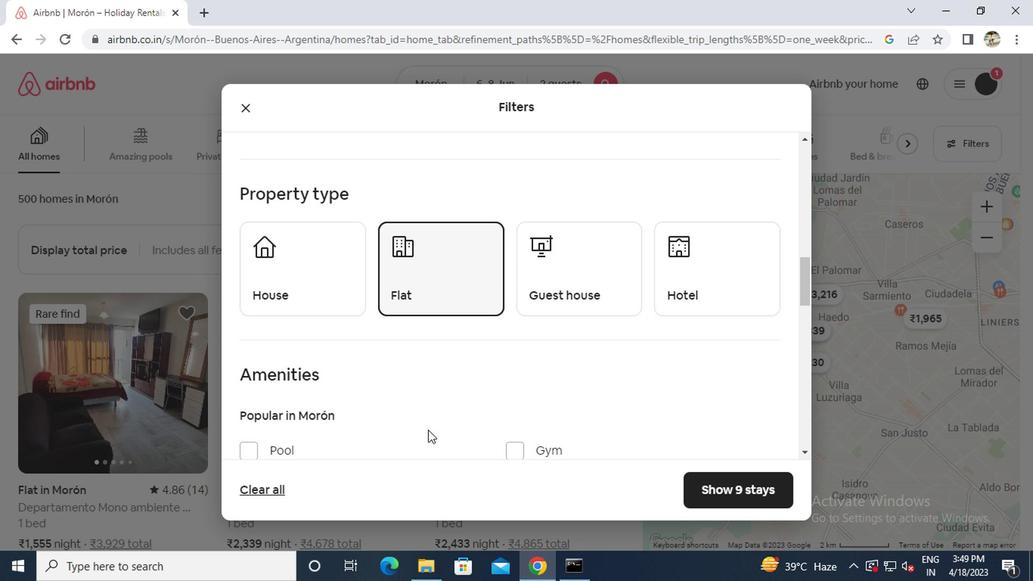 
Action: Mouse moved to (258, 333)
Screenshot: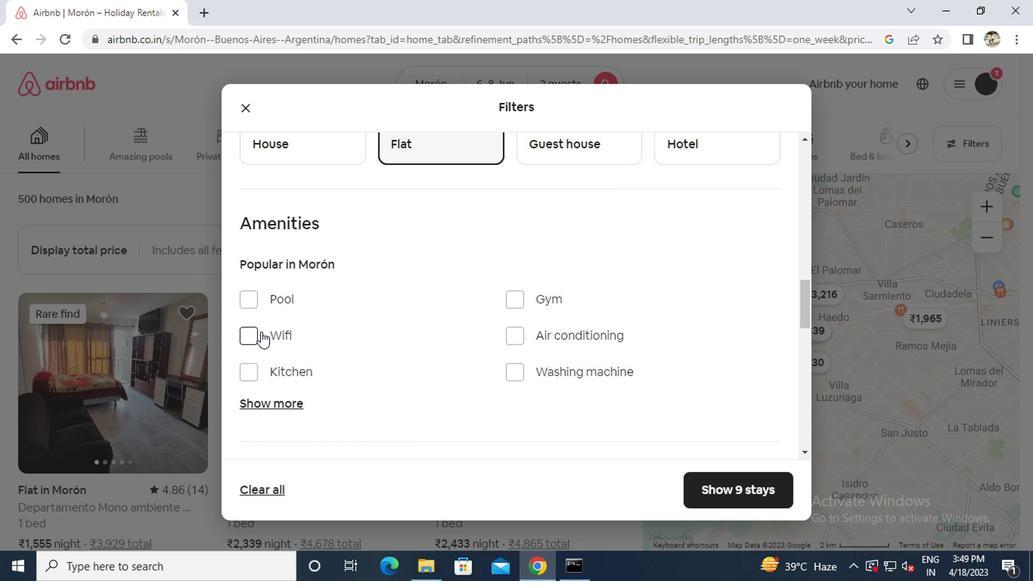 
Action: Mouse pressed left at (258, 333)
Screenshot: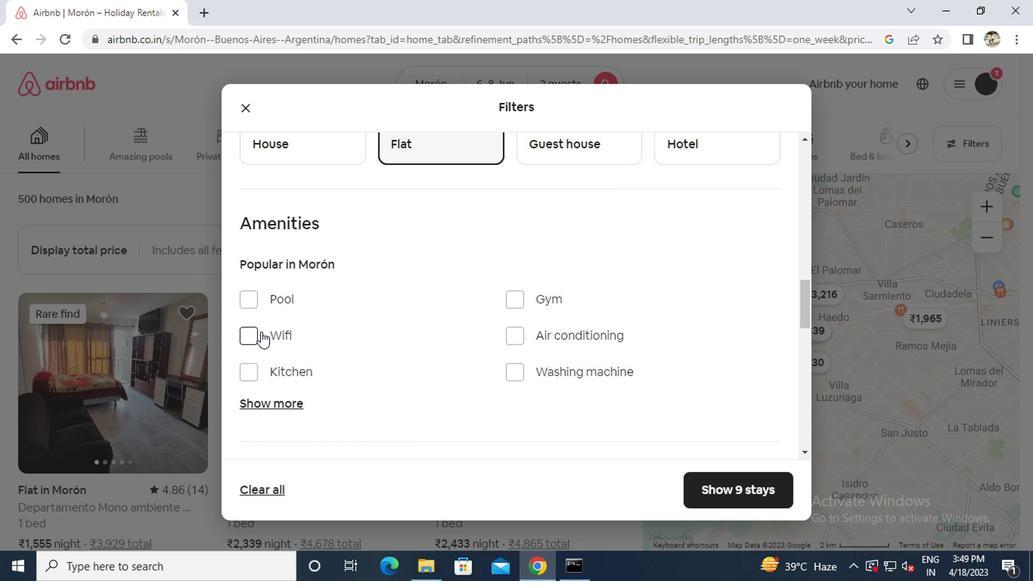 
Action: Mouse moved to (274, 333)
Screenshot: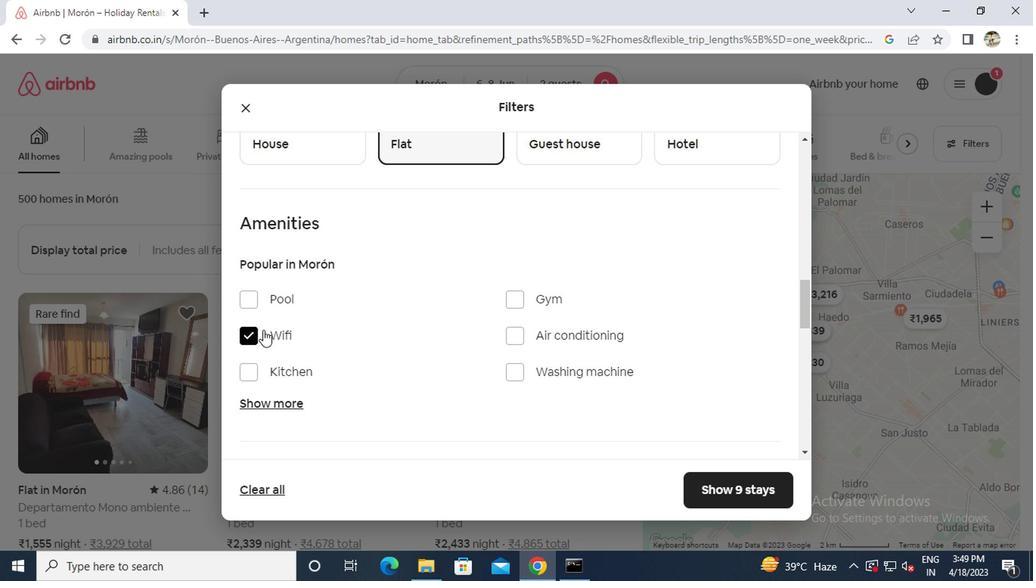 
Action: Mouse scrolled (274, 332) with delta (0, -1)
Screenshot: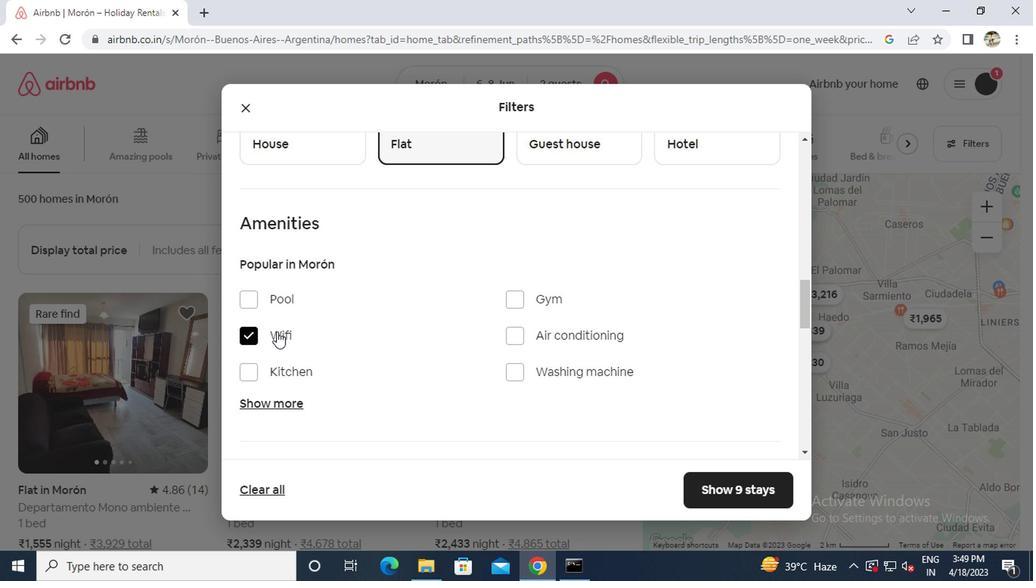 
Action: Mouse moved to (274, 333)
Screenshot: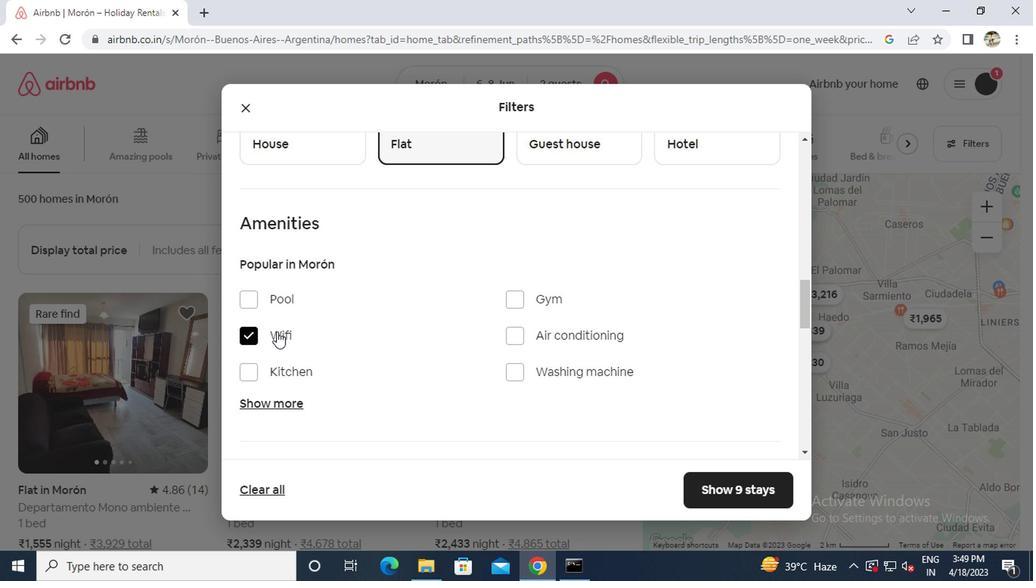 
Action: Mouse pressed left at (274, 333)
Screenshot: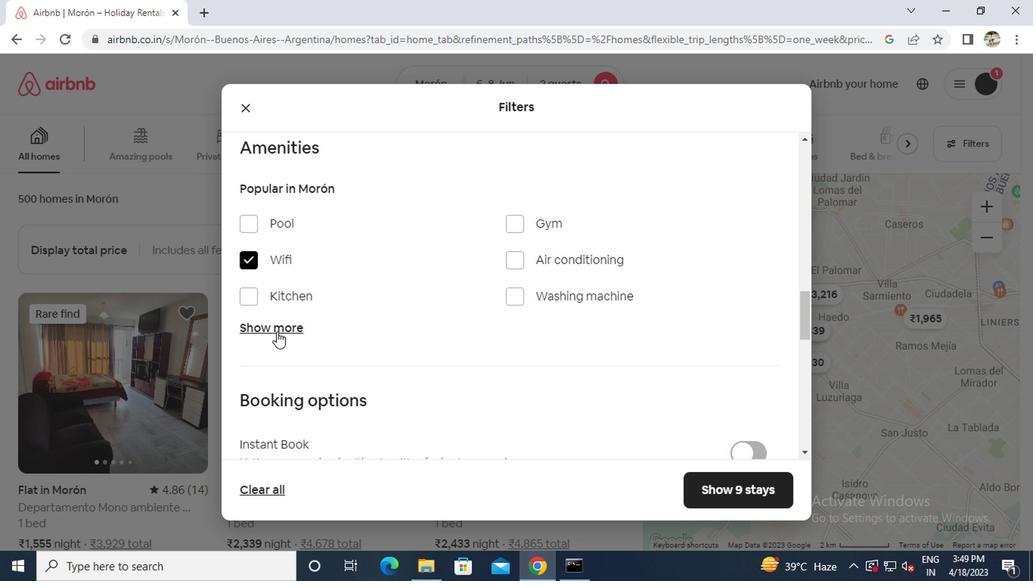 
Action: Mouse moved to (508, 383)
Screenshot: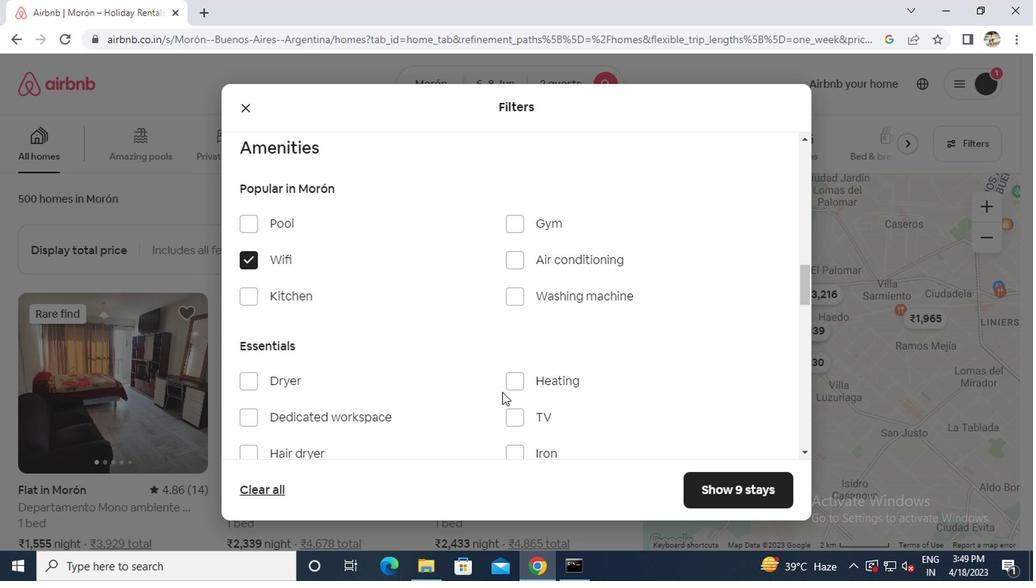 
Action: Mouse pressed left at (508, 383)
Screenshot: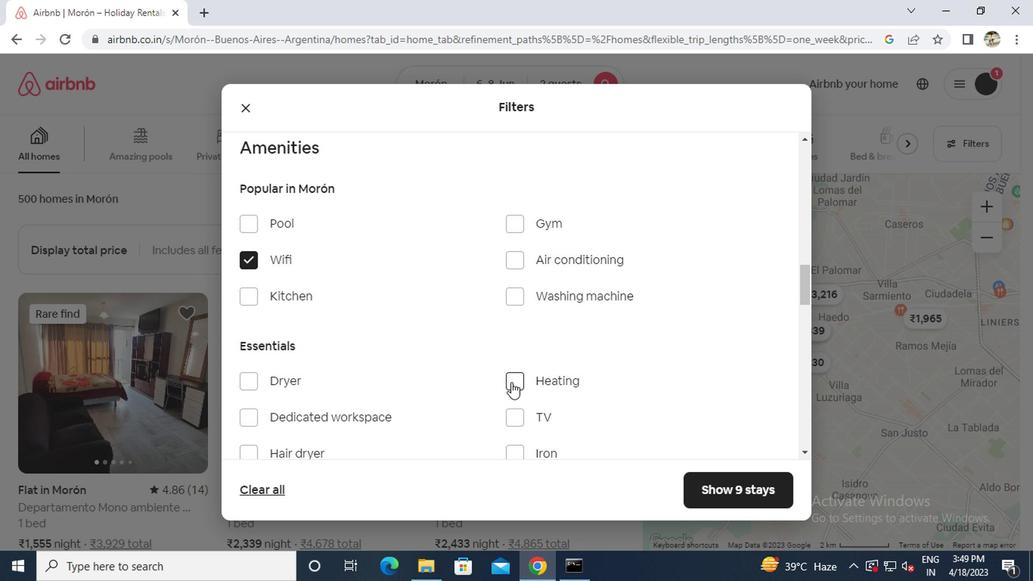 
Action: Mouse moved to (508, 383)
Screenshot: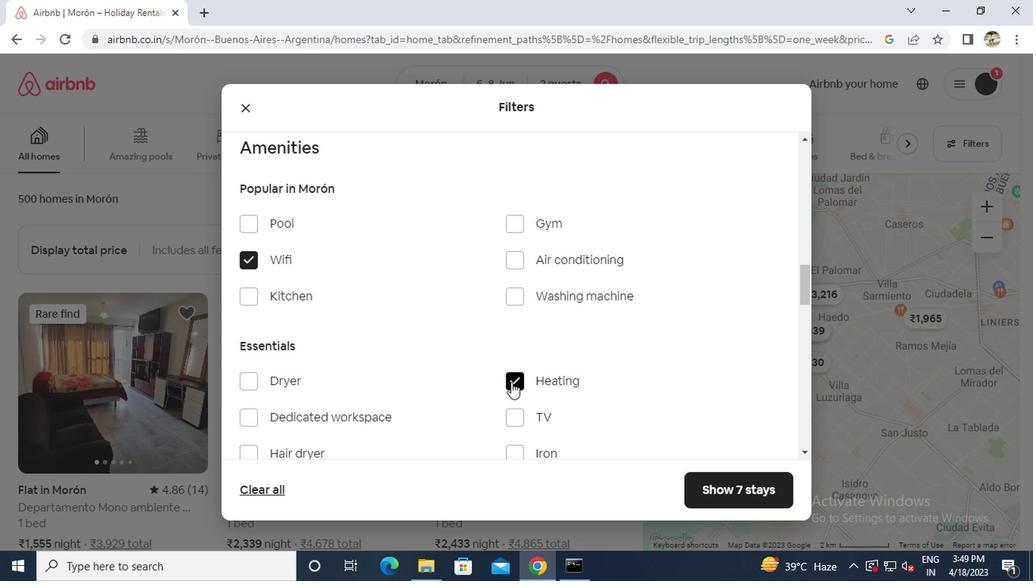 
Action: Mouse scrolled (508, 383) with delta (0, 0)
Screenshot: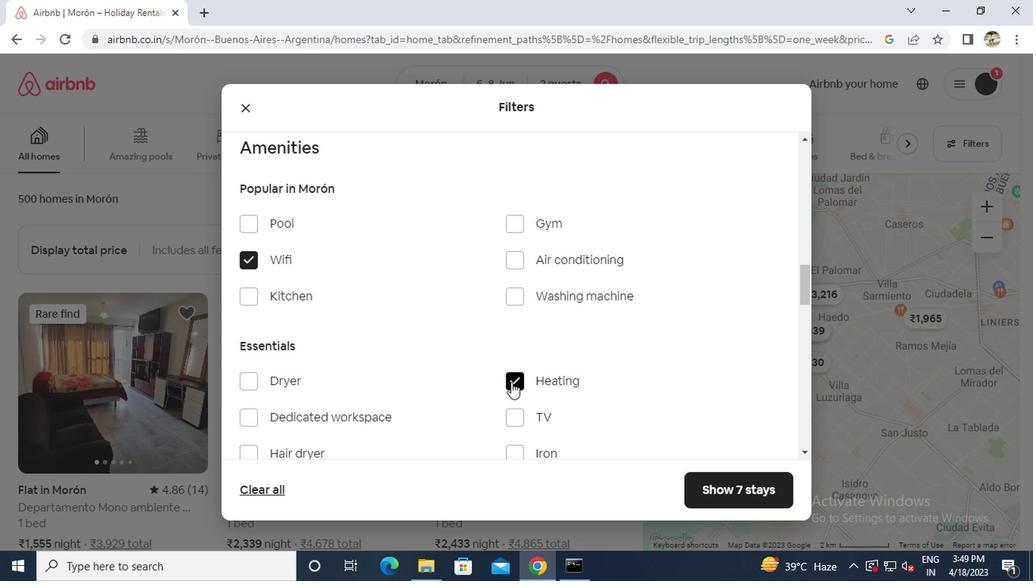 
Action: Mouse moved to (508, 383)
Screenshot: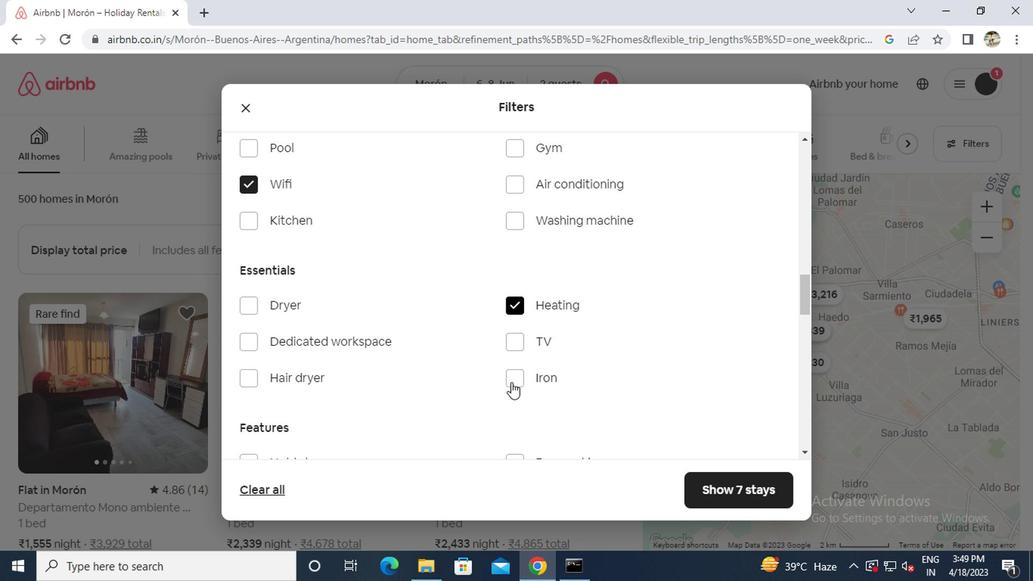 
Action: Mouse scrolled (508, 382) with delta (0, -1)
Screenshot: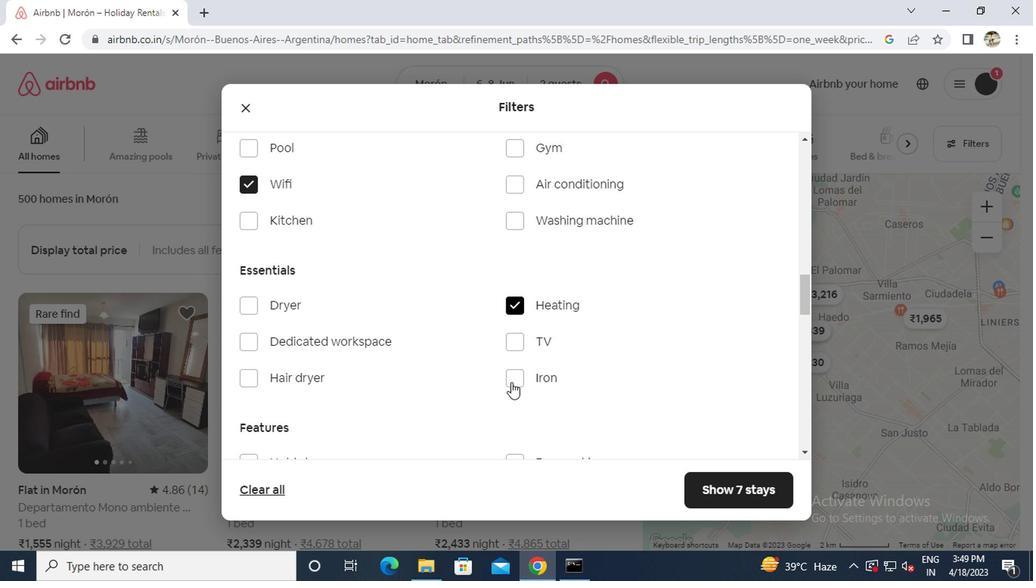 
Action: Mouse scrolled (508, 382) with delta (0, -1)
Screenshot: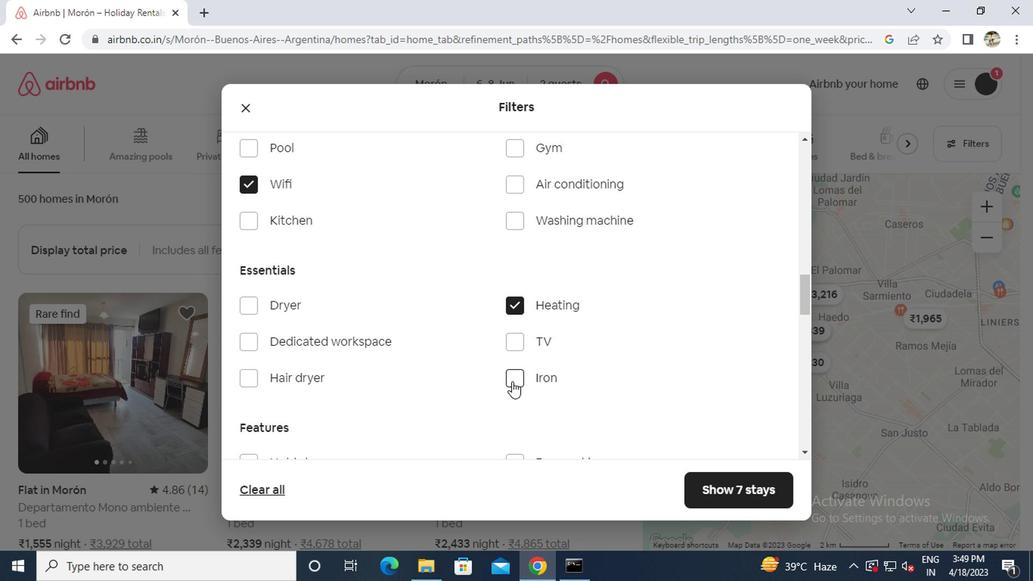 
Action: Mouse moved to (508, 383)
Screenshot: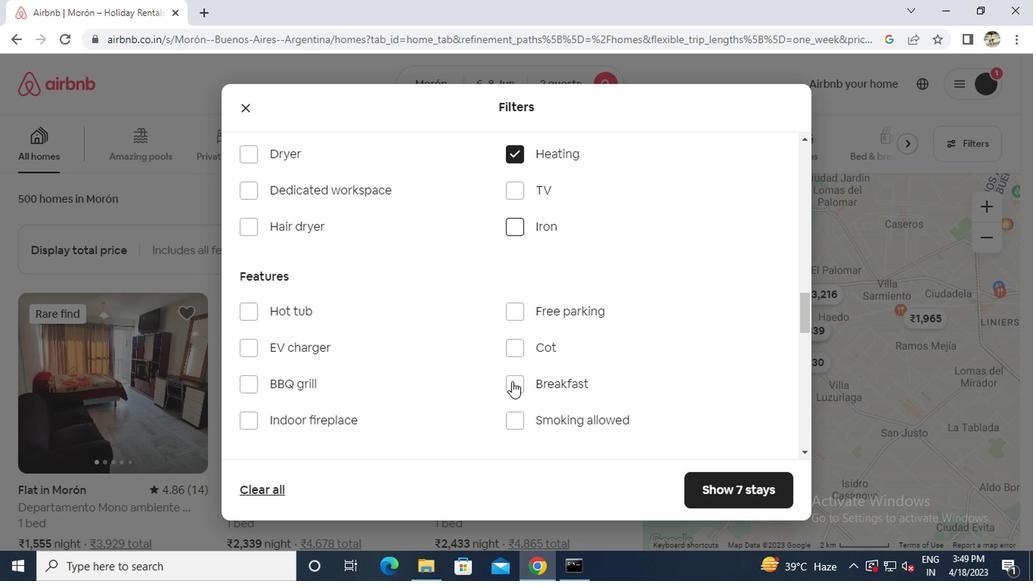 
Action: Mouse scrolled (508, 382) with delta (0, -1)
Screenshot: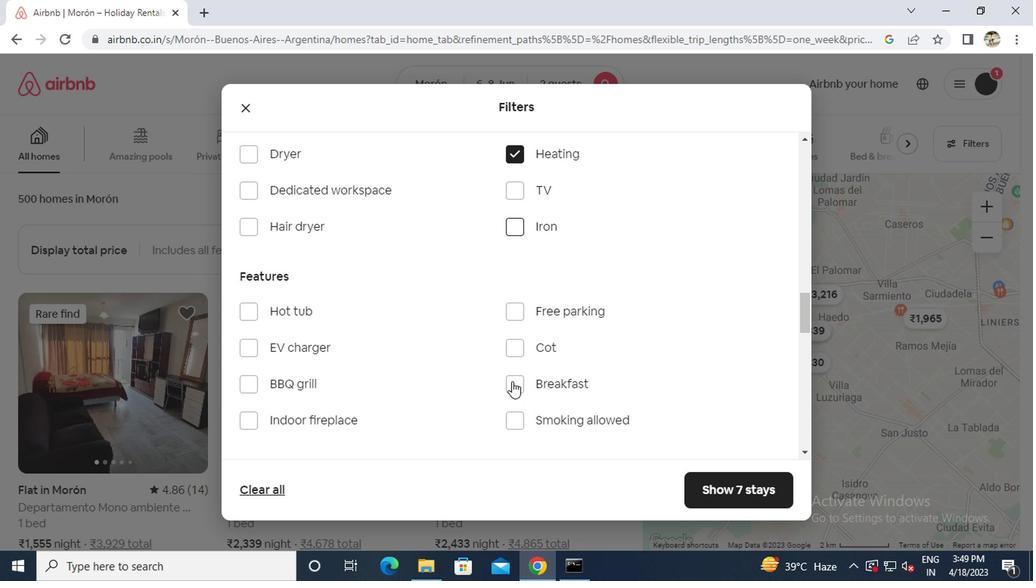 
Action: Mouse scrolled (508, 382) with delta (0, -1)
Screenshot: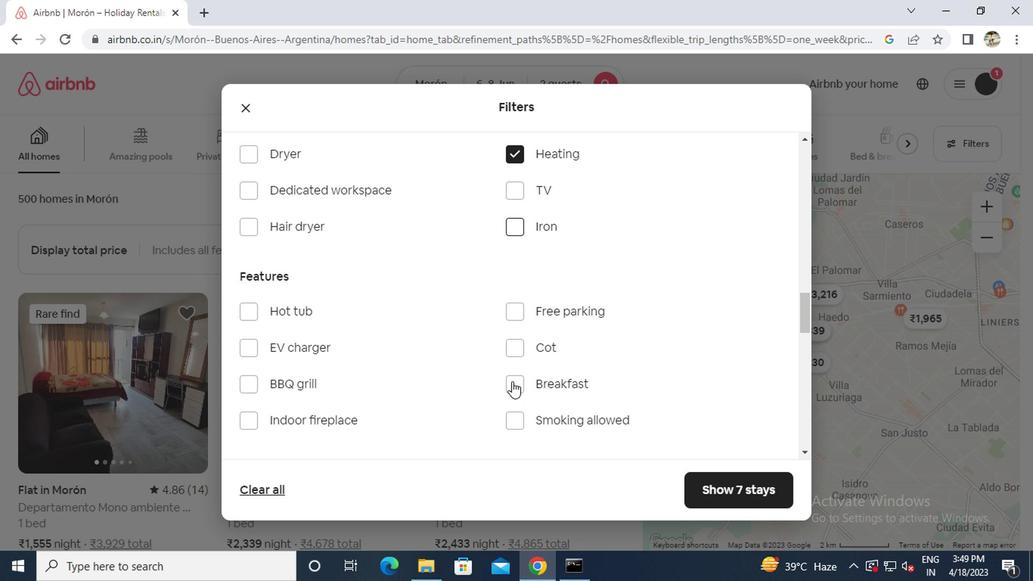 
Action: Mouse moved to (508, 382)
Screenshot: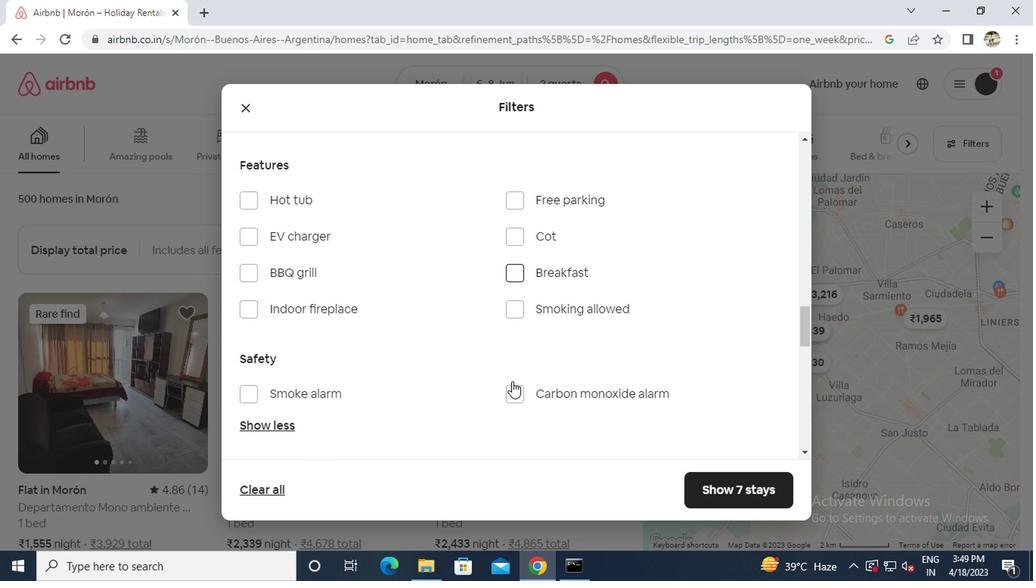 
Action: Mouse scrolled (508, 381) with delta (0, 0)
Screenshot: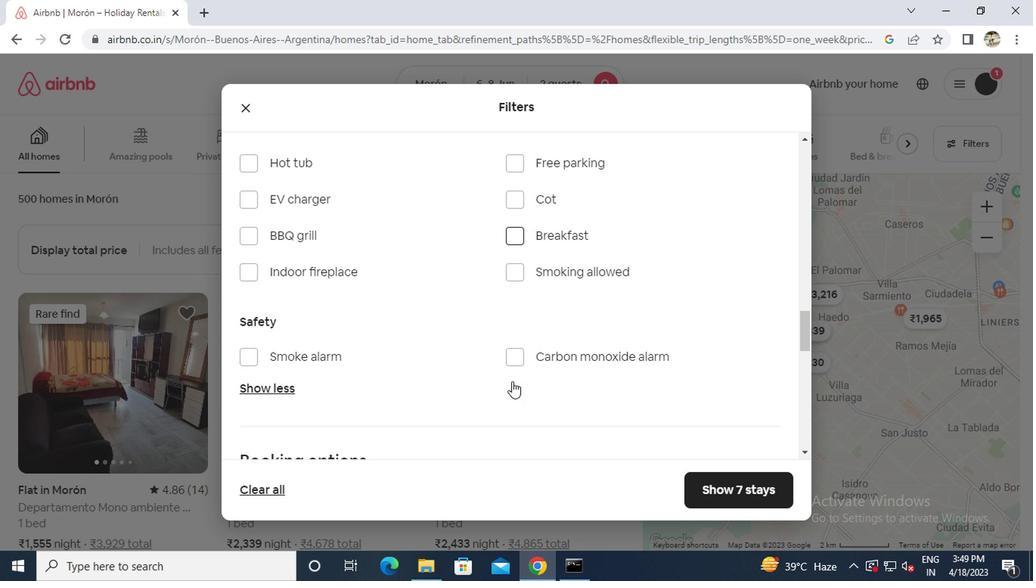 
Action: Mouse scrolled (508, 381) with delta (0, 0)
Screenshot: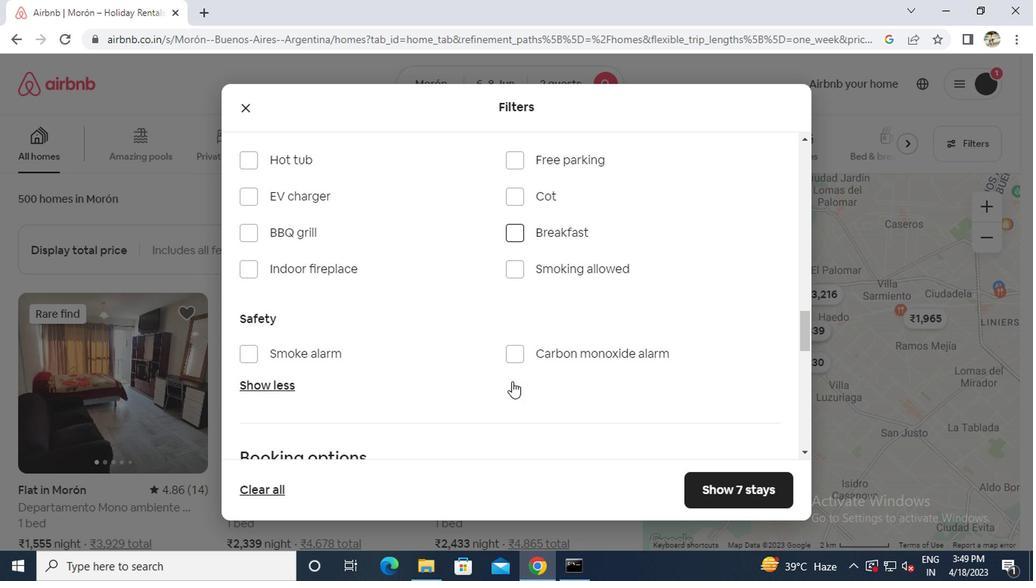 
Action: Mouse scrolled (508, 381) with delta (0, 0)
Screenshot: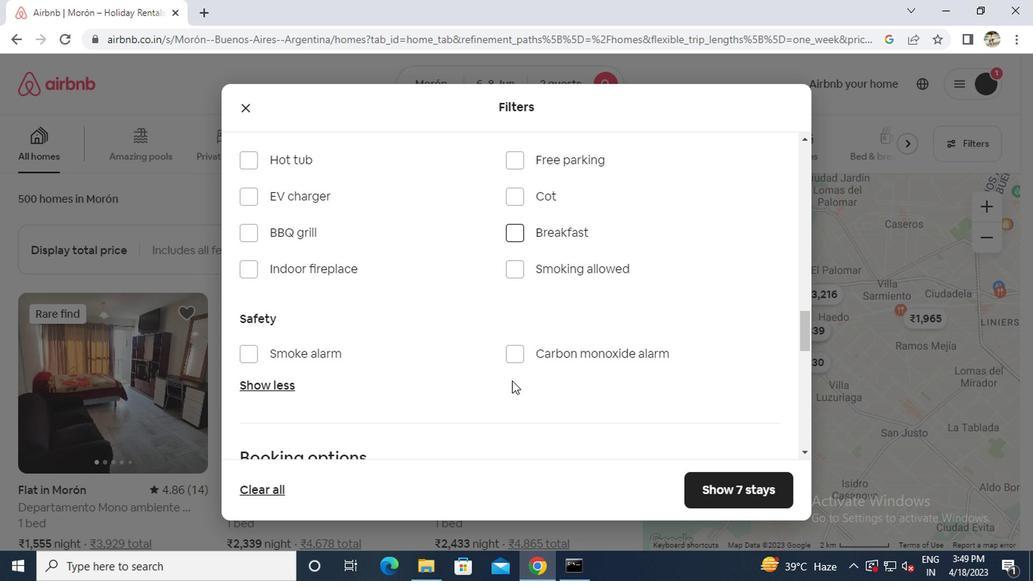 
Action: Mouse moved to (741, 333)
Screenshot: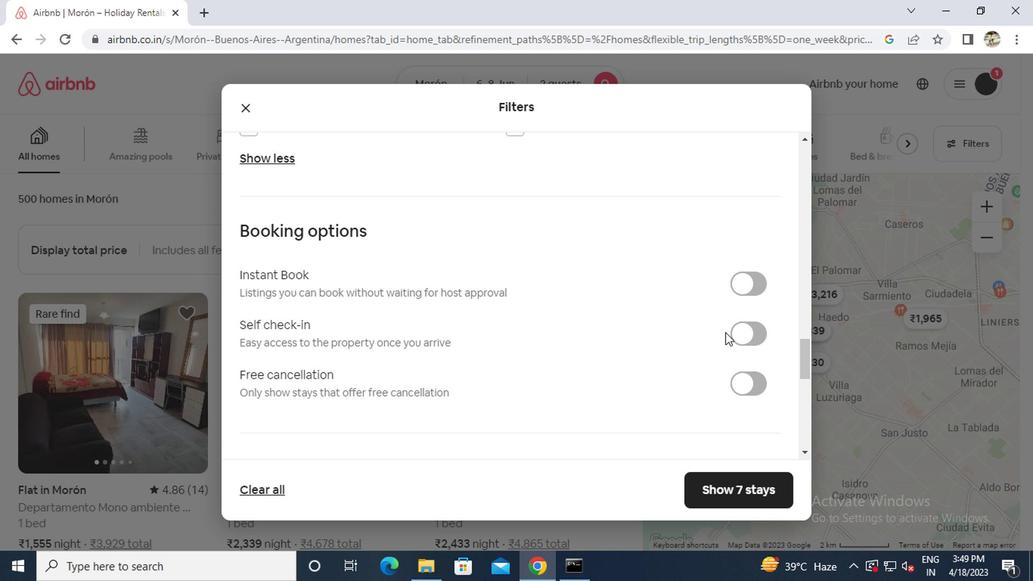 
Action: Mouse pressed left at (741, 333)
Screenshot: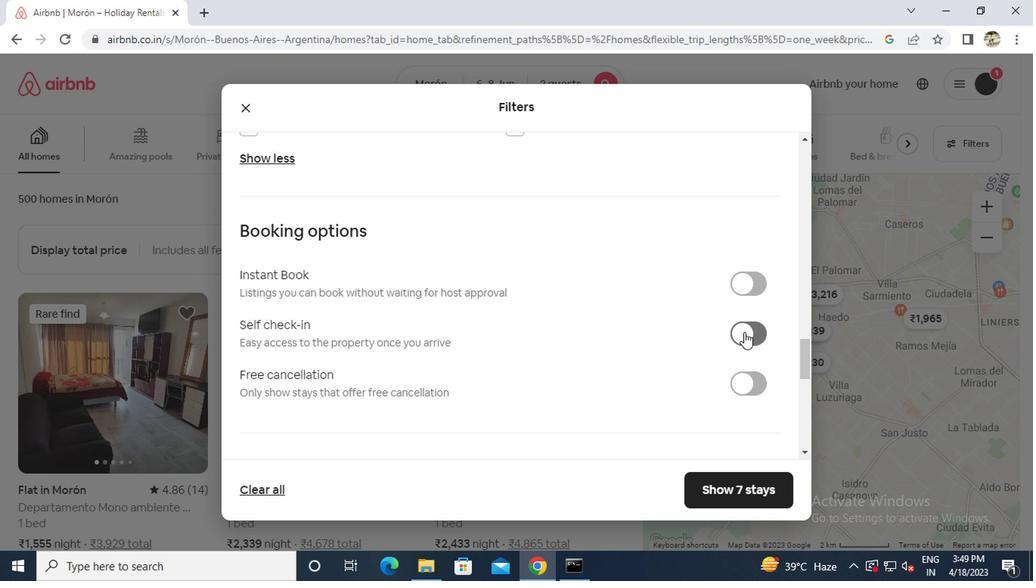 
Action: Mouse moved to (433, 359)
Screenshot: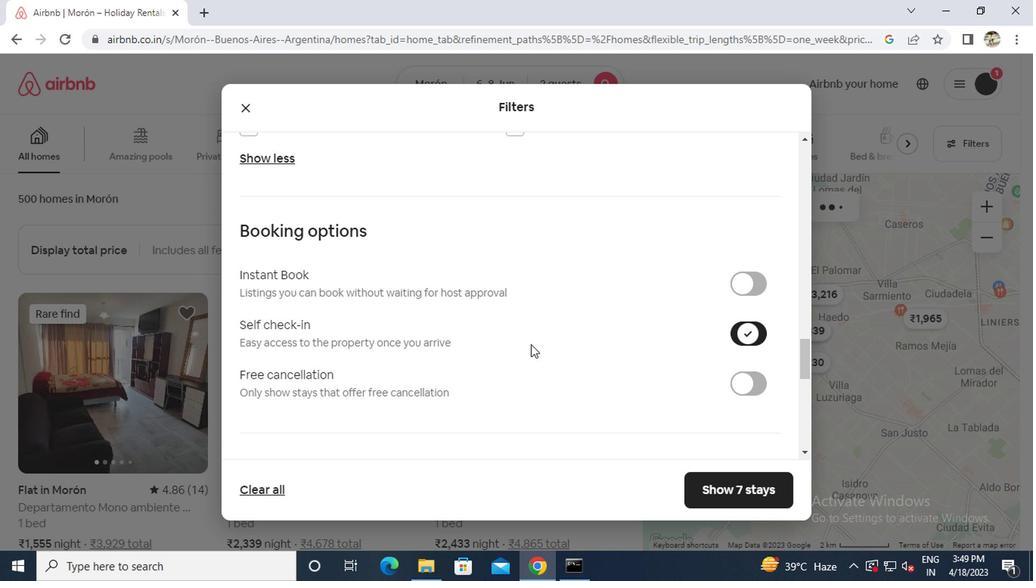 
Action: Mouse scrolled (433, 359) with delta (0, 0)
Screenshot: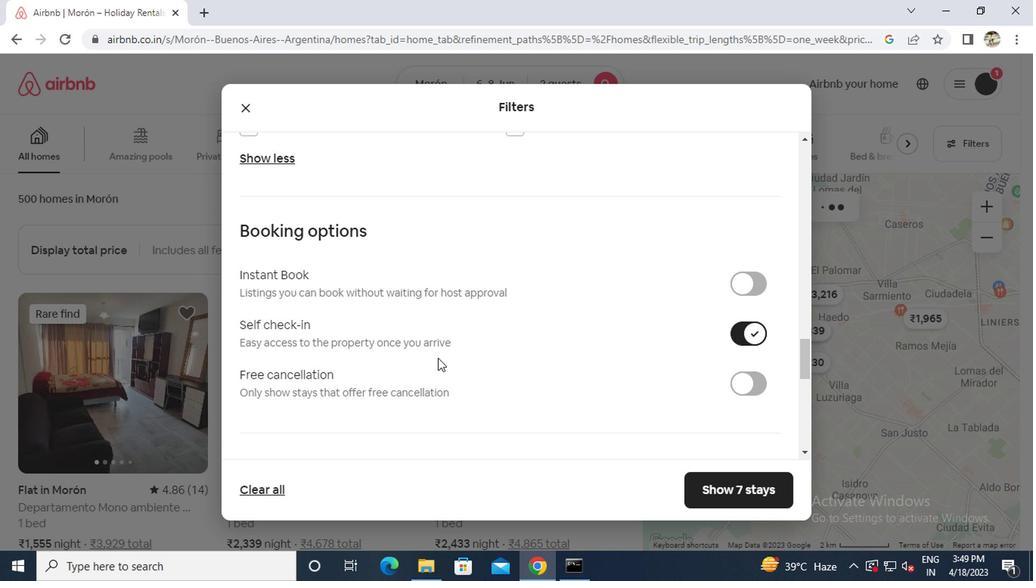 
Action: Mouse scrolled (433, 359) with delta (0, 0)
Screenshot: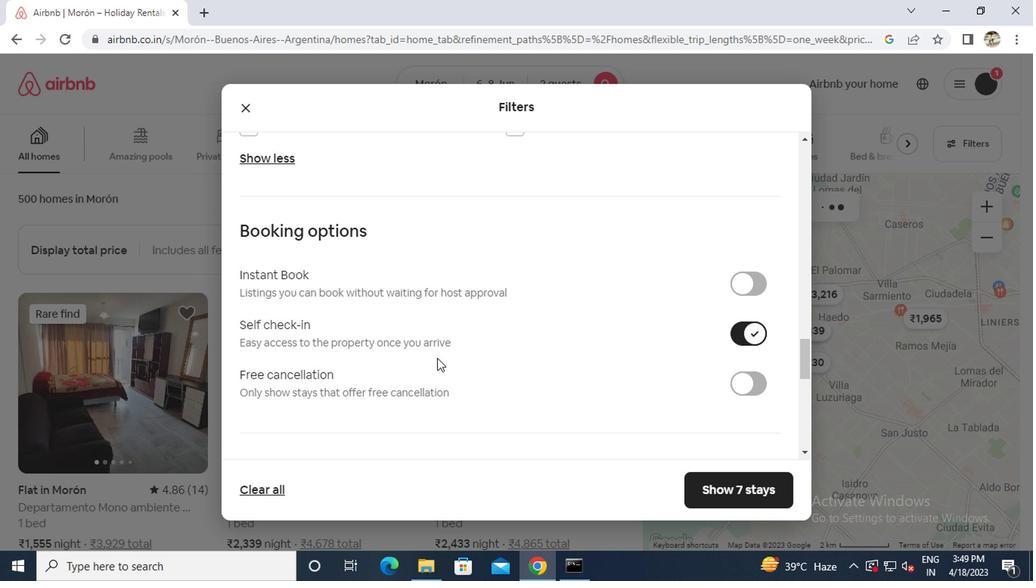
Action: Mouse scrolled (433, 359) with delta (0, 0)
Screenshot: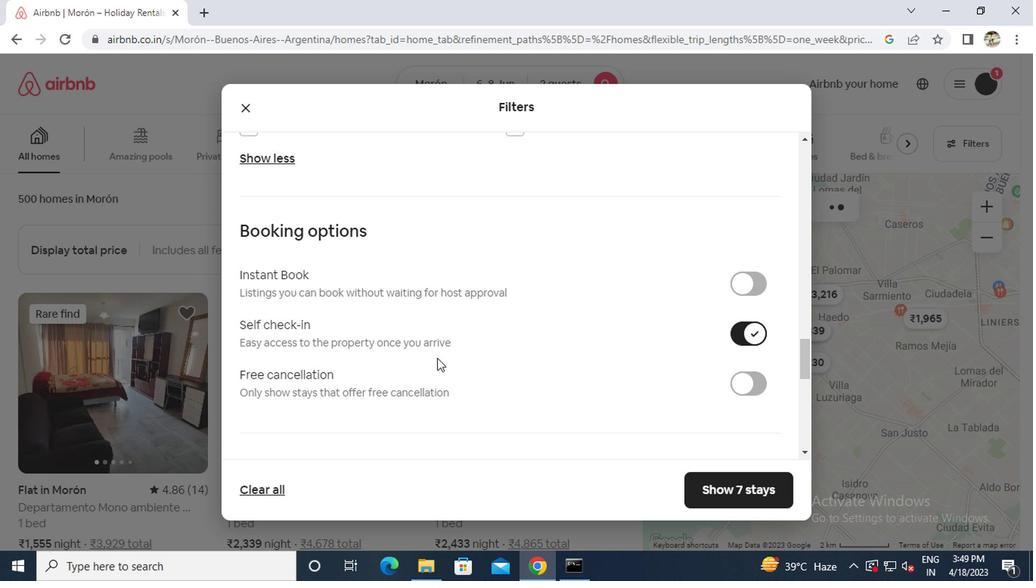 
Action: Mouse scrolled (433, 359) with delta (0, 0)
Screenshot: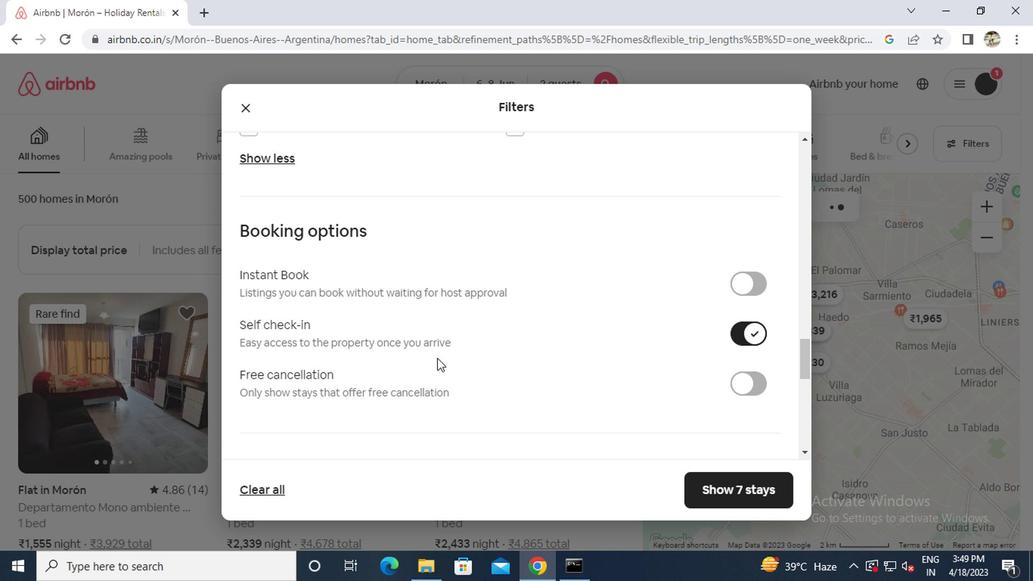 
Action: Mouse scrolled (433, 359) with delta (0, 0)
Screenshot: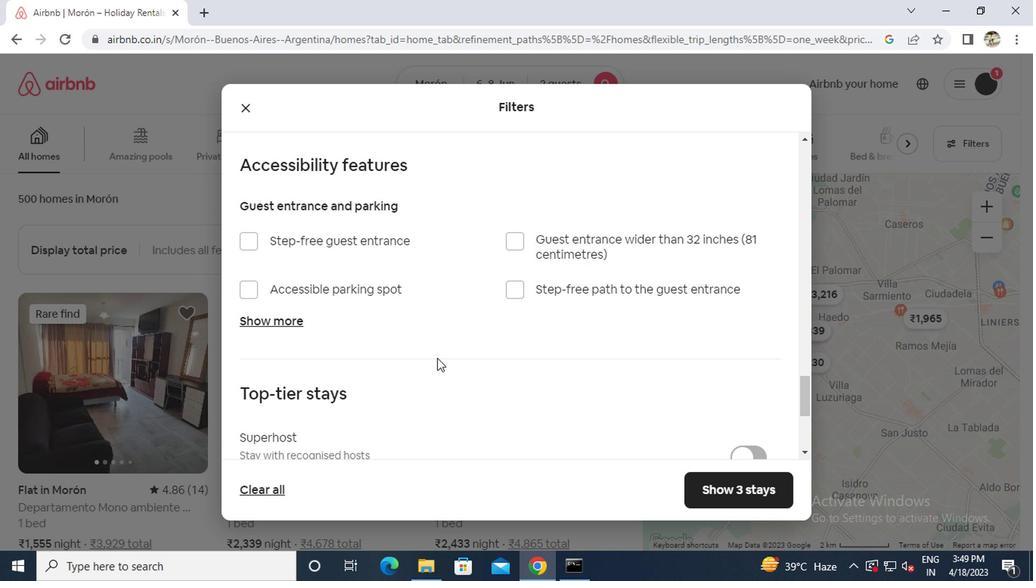 
Action: Mouse scrolled (433, 359) with delta (0, 0)
Screenshot: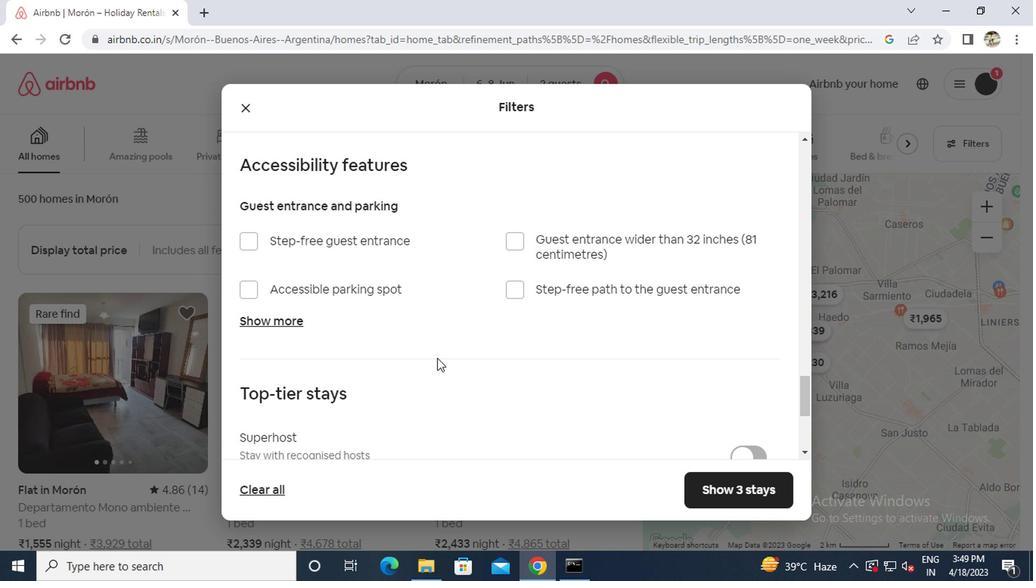 
Action: Mouse scrolled (433, 359) with delta (0, 0)
Screenshot: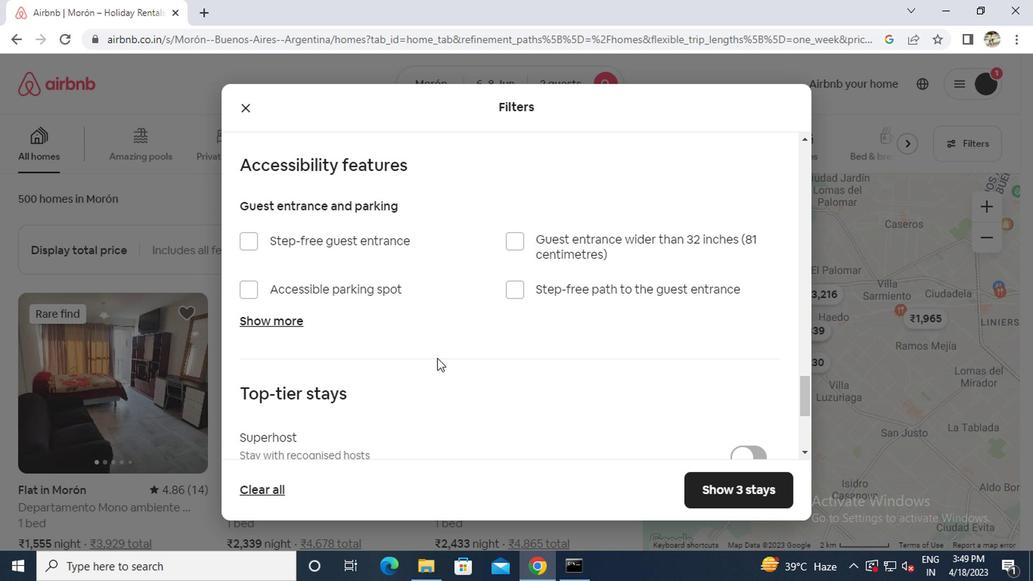 
Action: Mouse scrolled (433, 359) with delta (0, 0)
Screenshot: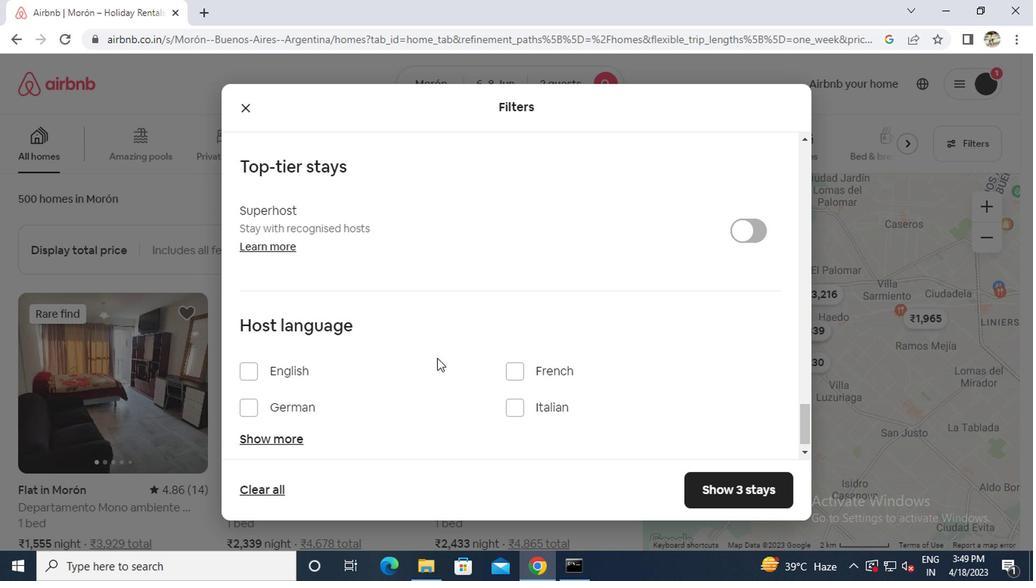 
Action: Mouse scrolled (433, 359) with delta (0, 0)
Screenshot: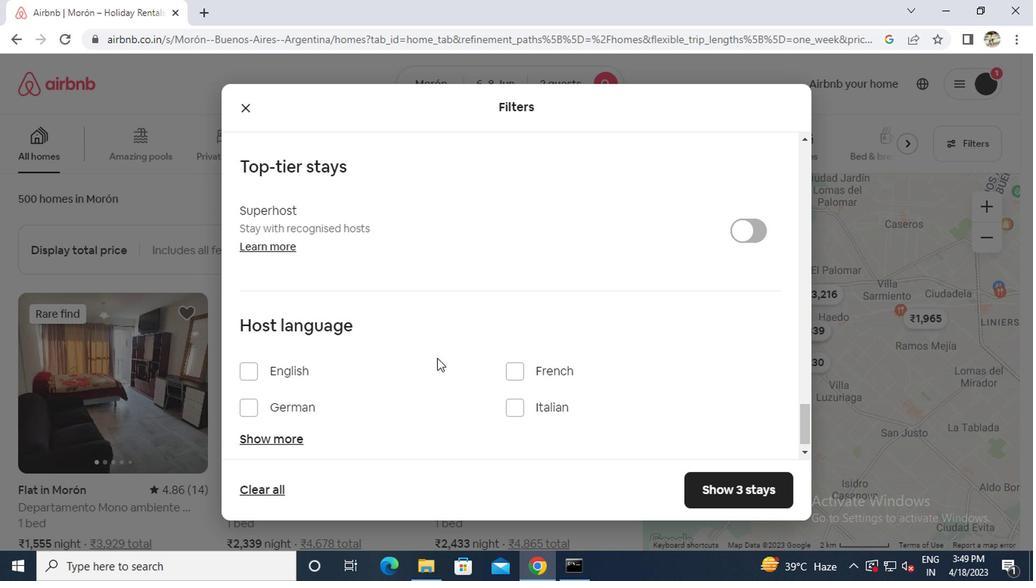 
Action: Mouse moved to (289, 349)
Screenshot: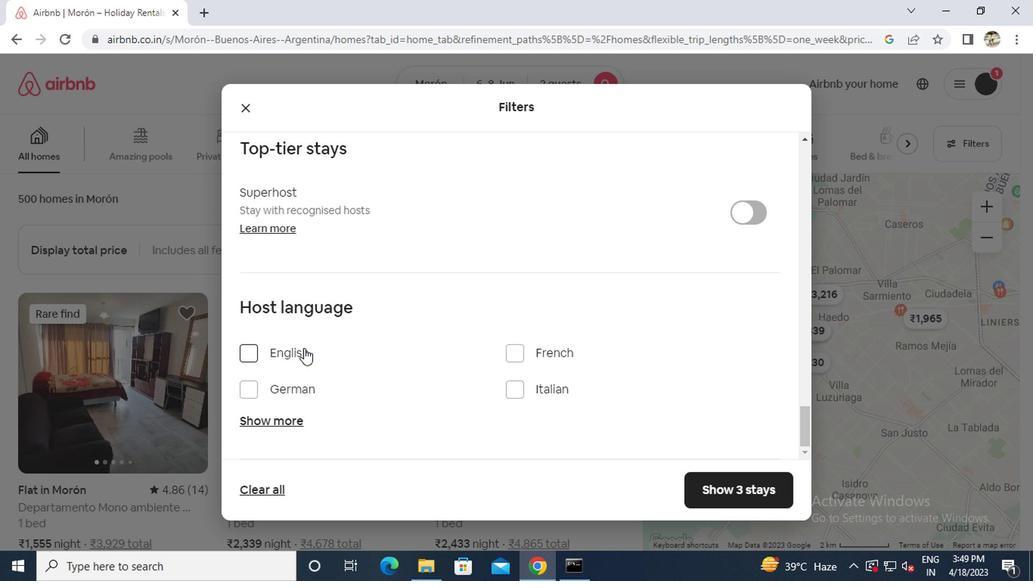 
Action: Mouse pressed left at (289, 349)
Screenshot: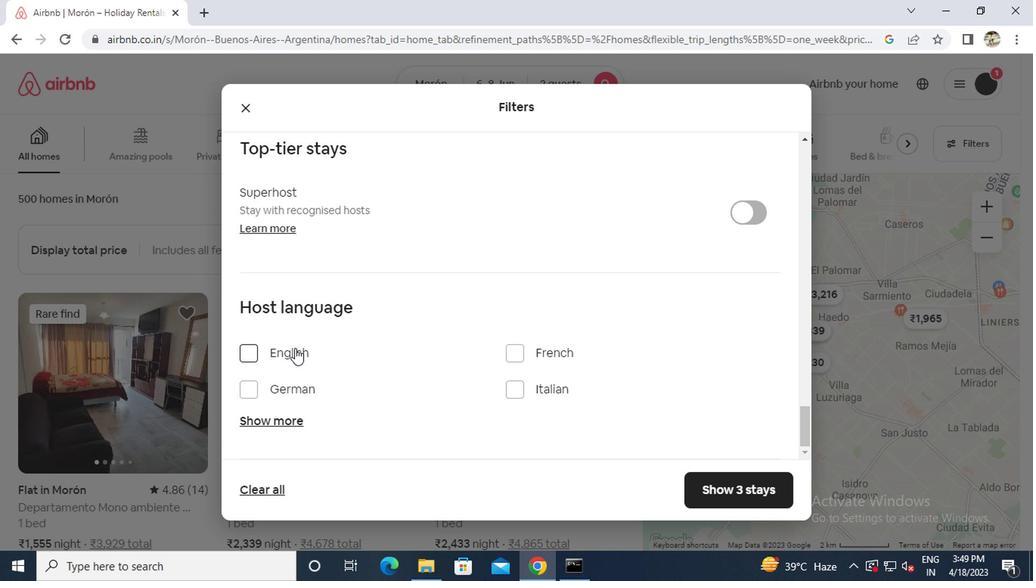 
Action: Mouse moved to (750, 486)
Screenshot: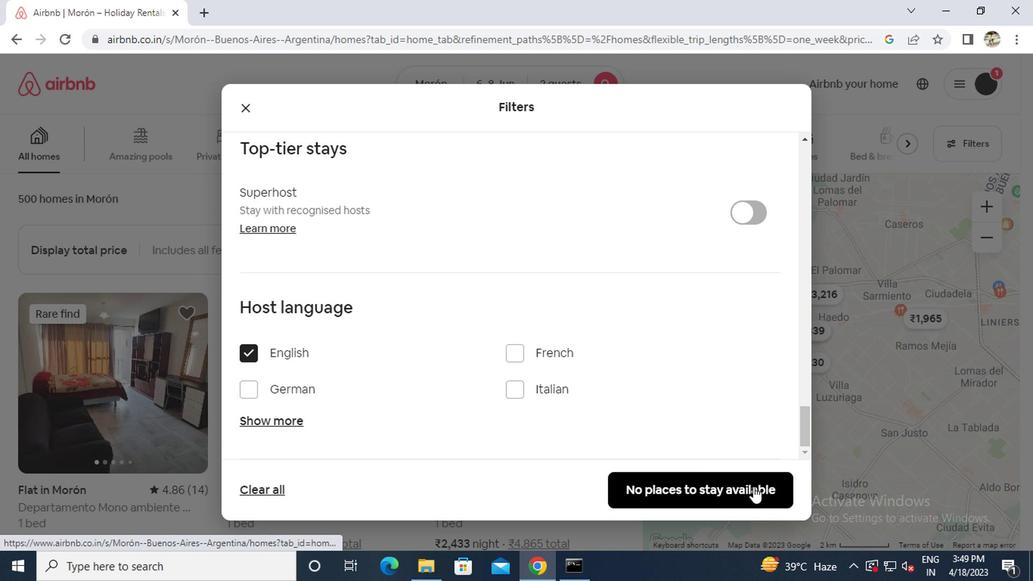 
Action: Mouse pressed left at (750, 486)
Screenshot: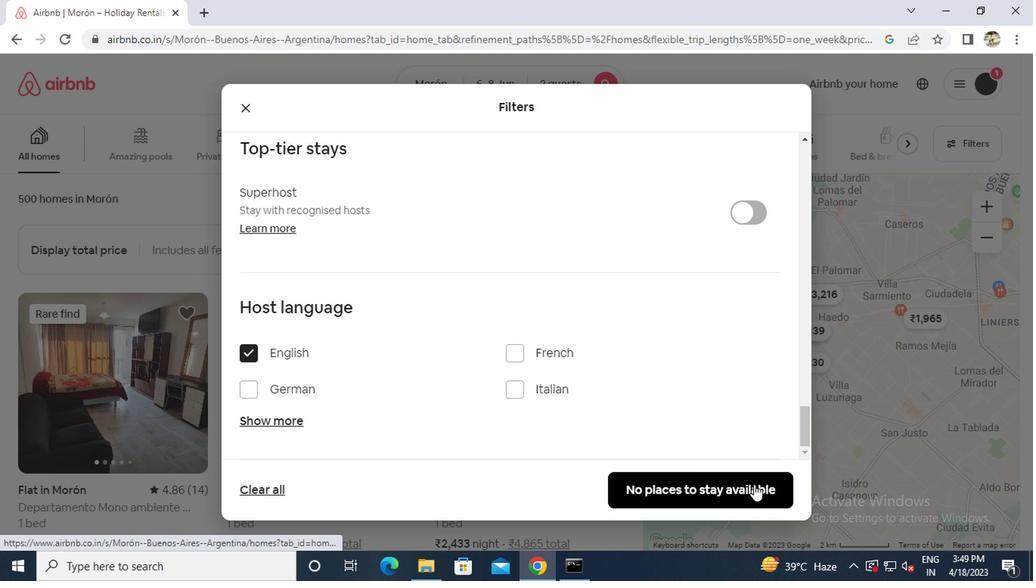 
